 Task: Open Card Vulnerability Assessment in Board Employee Satisfaction to Workspace E-commerce Management and add a team member Softage.3@softage.net, a label Blue, a checklist Intellectual Property, an attachment from Trello, a color Blue and finally, add a card description 'Plan and execute company team-building conference with team-building challenges' and a comment 'We should approach this task with a sense of experimentation and a willingness to learn from our mistakes.'. Add a start date 'Jan 07, 1900' with a due date 'Jan 14, 1900'
Action: Mouse moved to (91, 270)
Screenshot: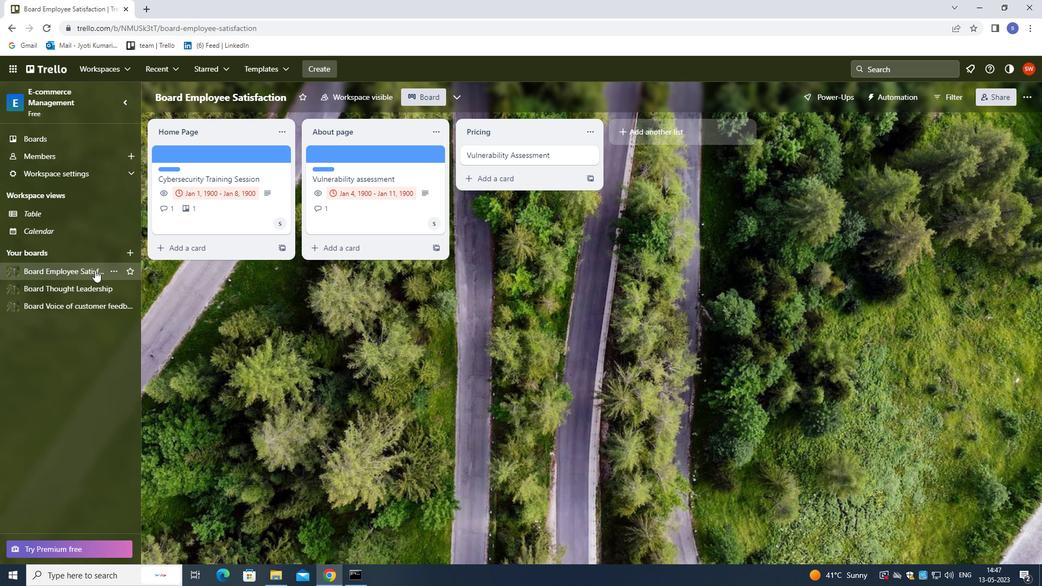 
Action: Mouse pressed left at (91, 270)
Screenshot: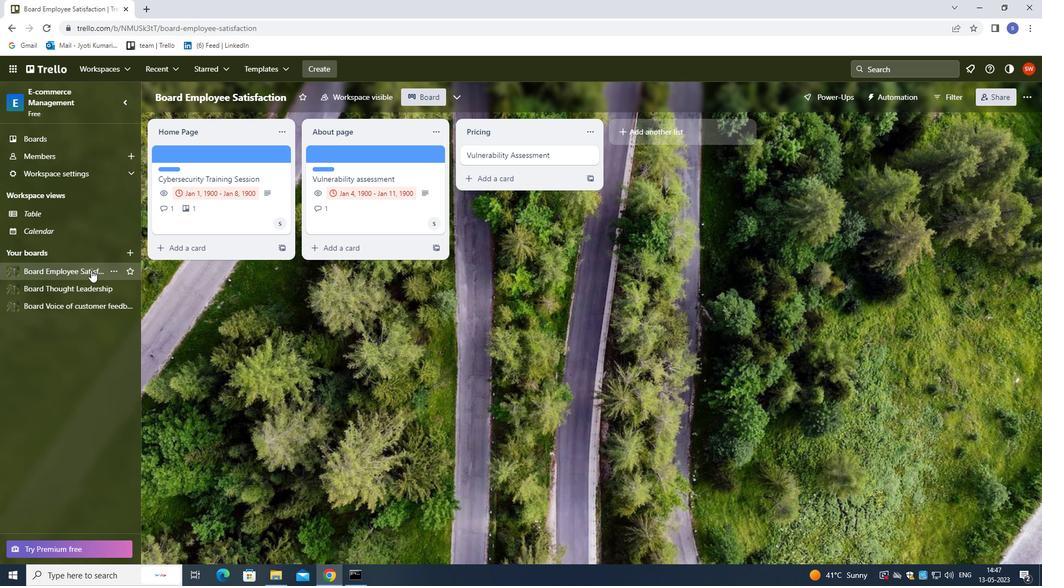 
Action: Mouse moved to (554, 157)
Screenshot: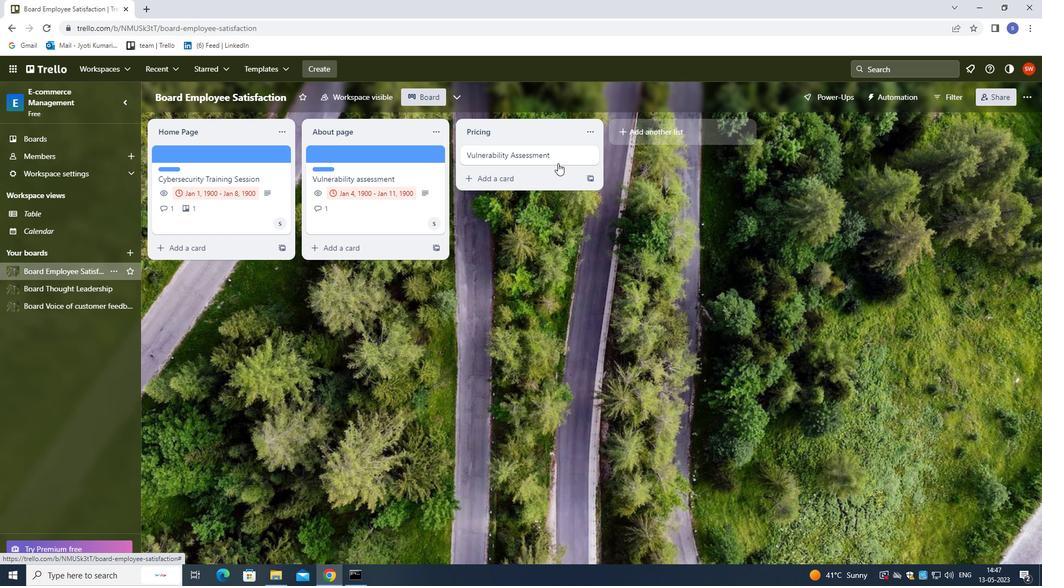 
Action: Mouse pressed left at (554, 157)
Screenshot: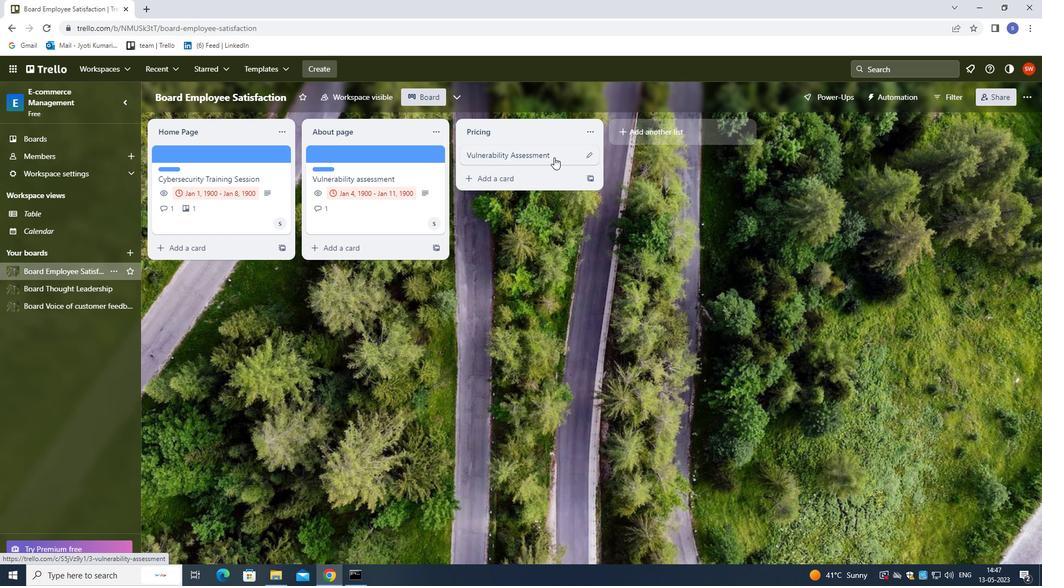 
Action: Mouse moved to (676, 191)
Screenshot: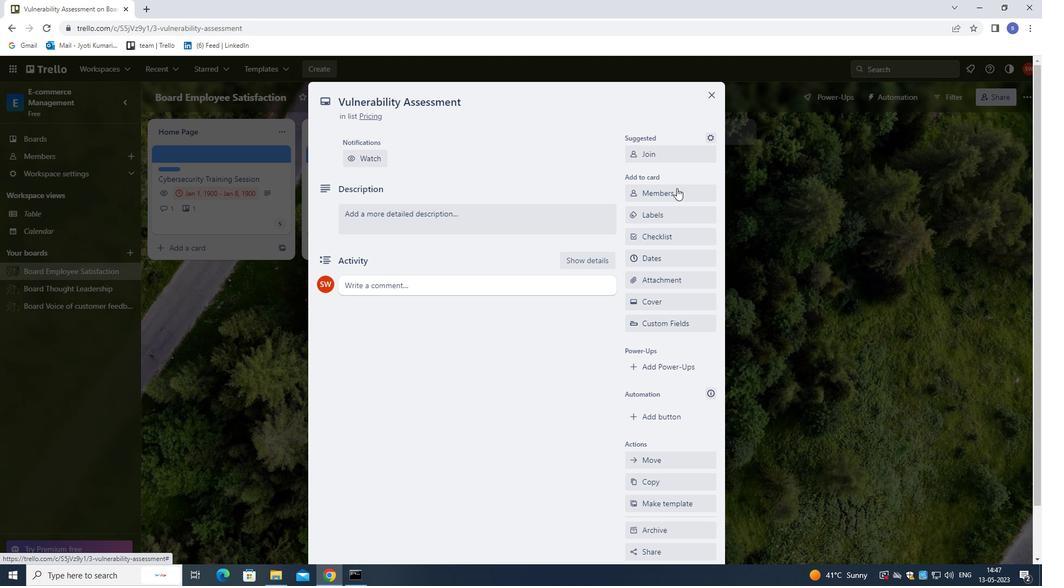
Action: Mouse pressed left at (676, 191)
Screenshot: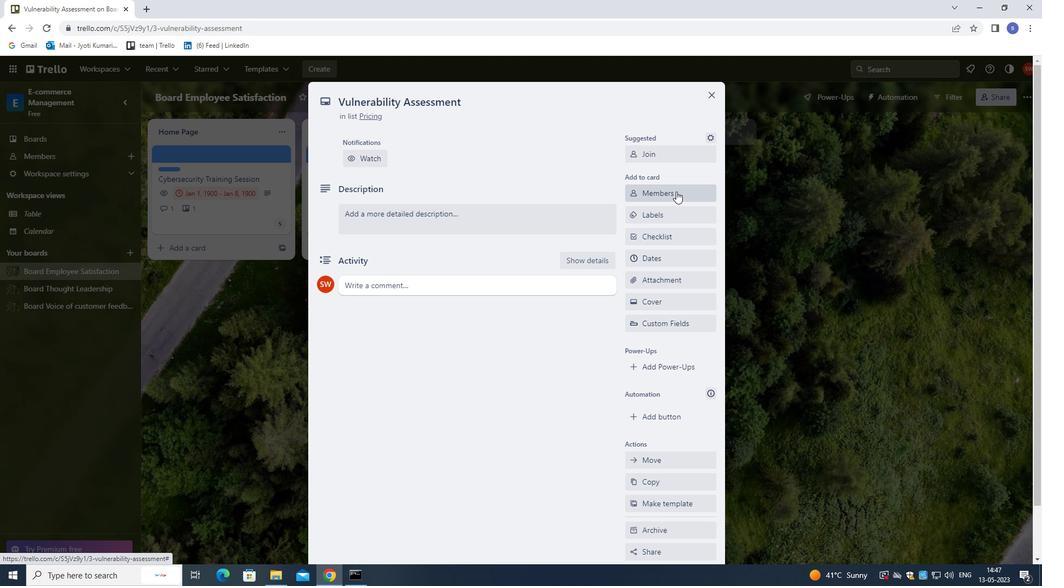 
Action: Mouse moved to (752, 198)
Screenshot: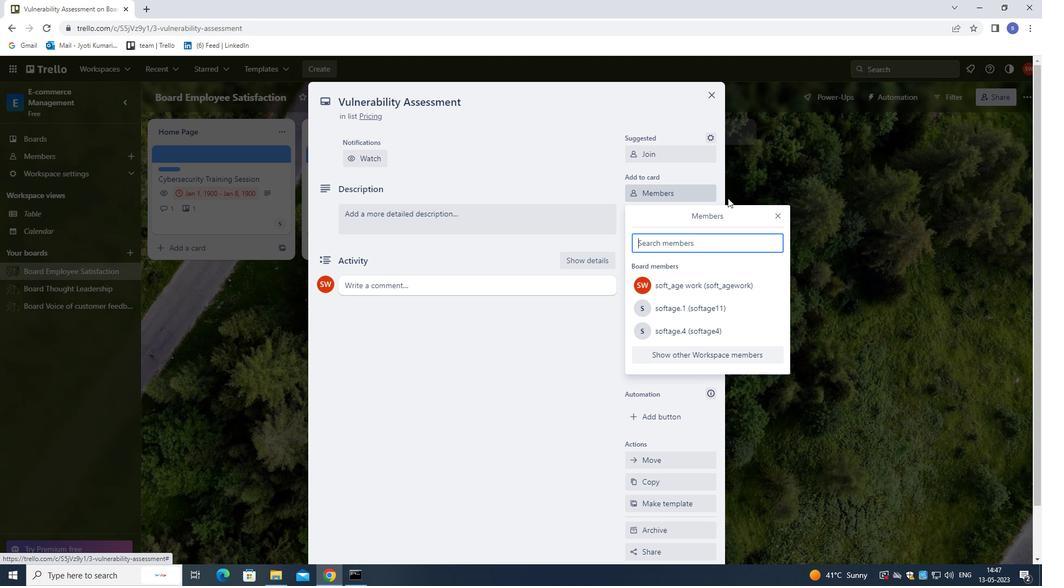 
Action: Key pressed softage.3<Key.shift>@SOFTGA<Key.backspace><Key.backspace>AGE.NET
Screenshot: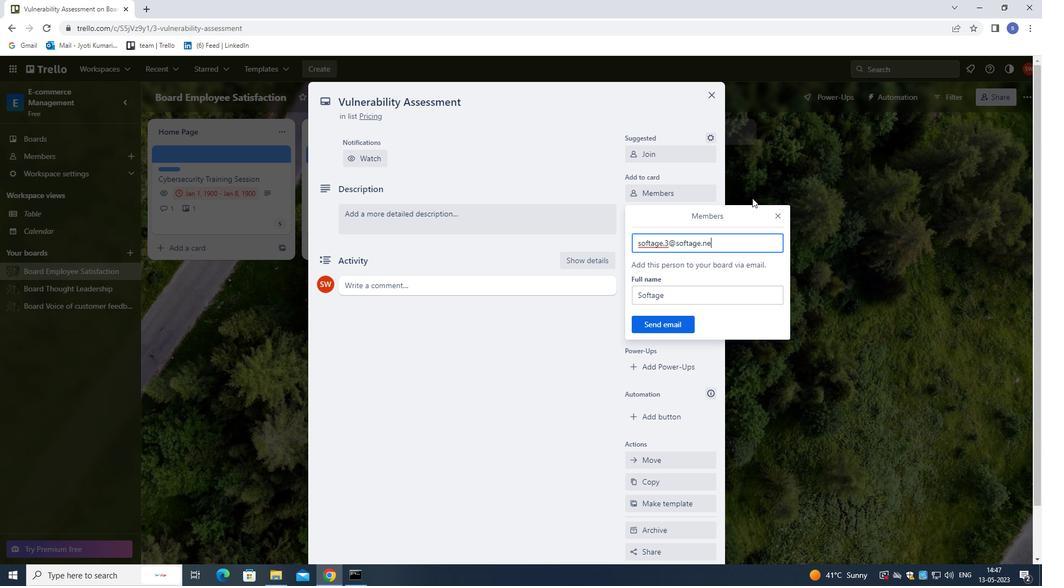 
Action: Mouse moved to (656, 331)
Screenshot: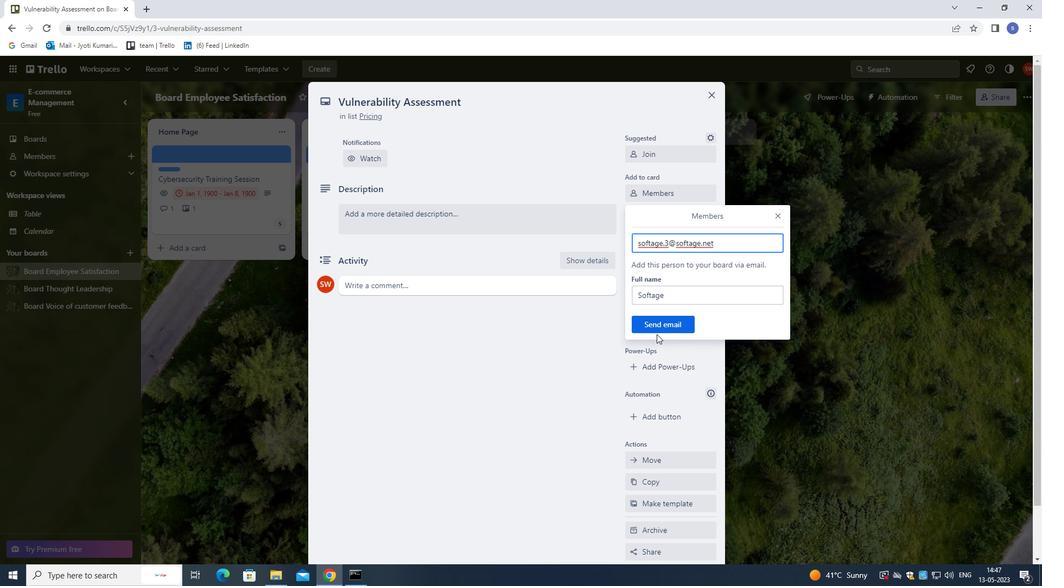 
Action: Mouse pressed left at (656, 331)
Screenshot: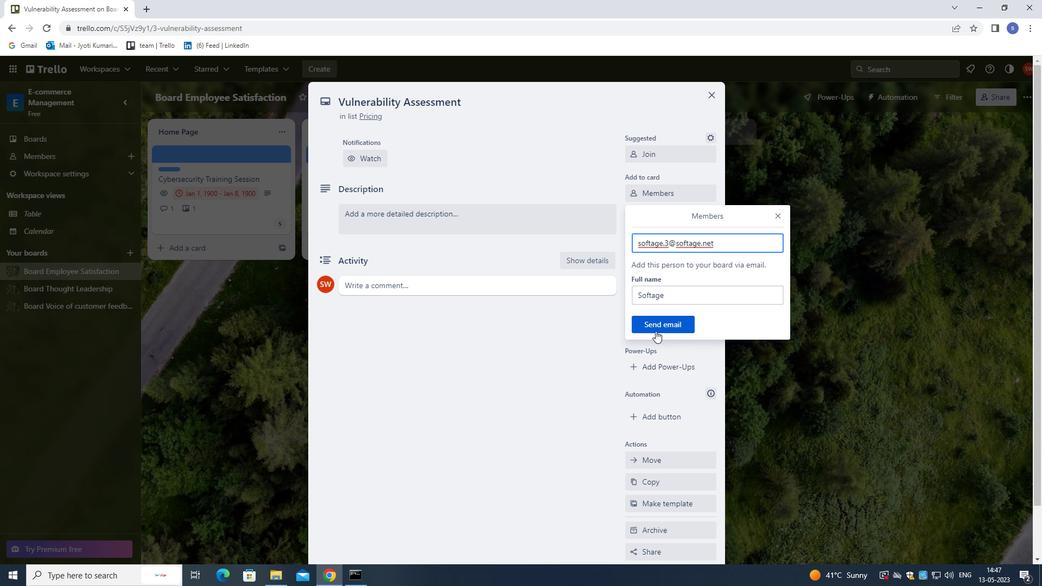 
Action: Mouse moved to (663, 219)
Screenshot: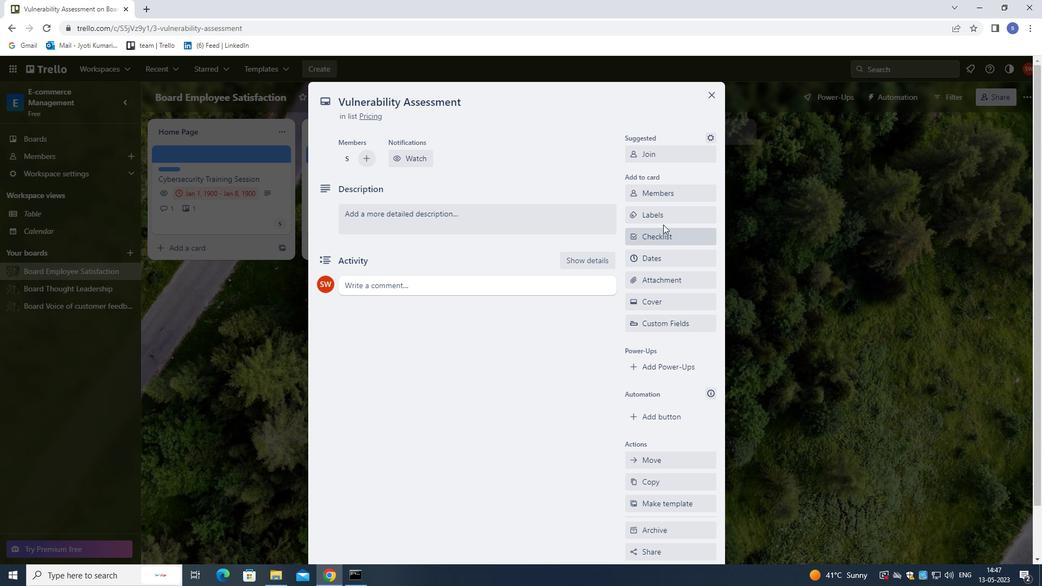 
Action: Mouse pressed left at (663, 219)
Screenshot: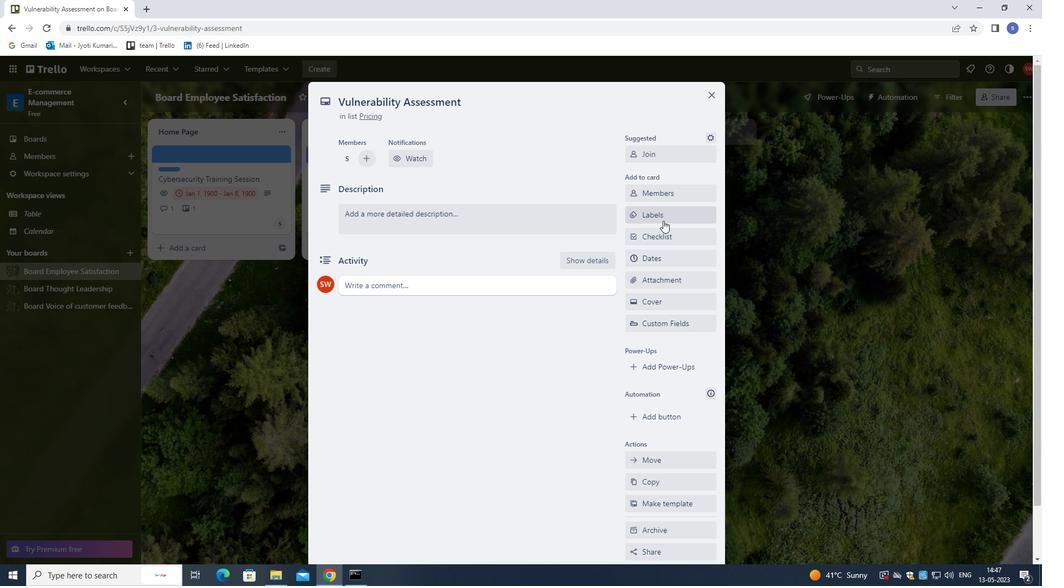 
Action: Mouse moved to (661, 217)
Screenshot: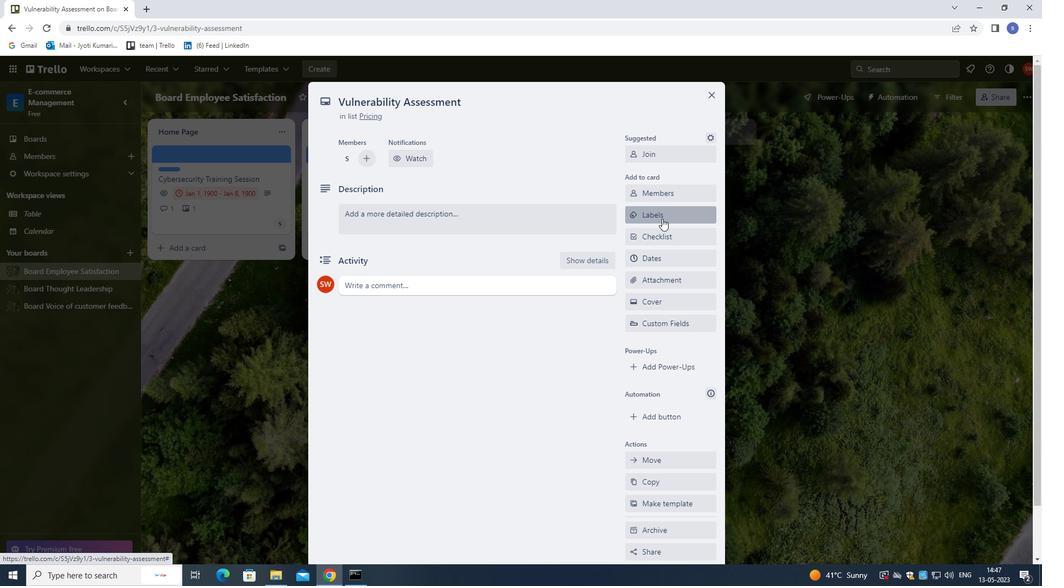 
Action: Key pressed B
Screenshot: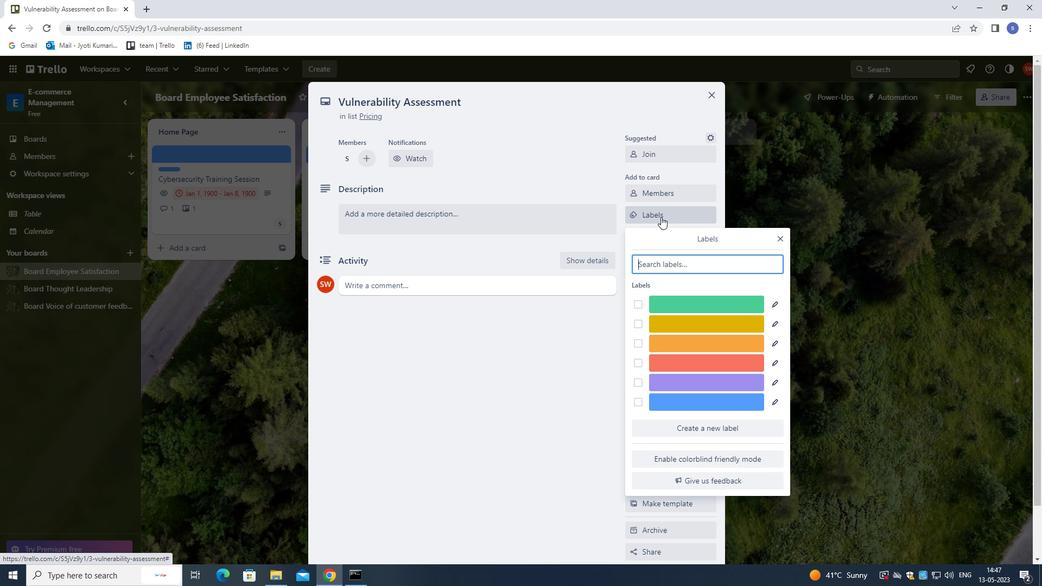 
Action: Mouse moved to (695, 304)
Screenshot: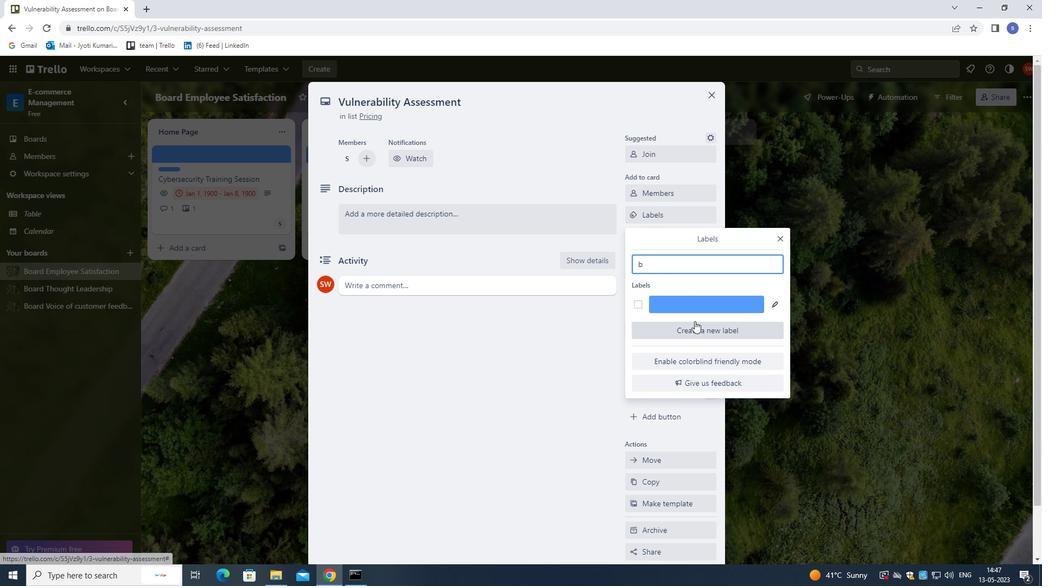 
Action: Mouse pressed left at (695, 304)
Screenshot: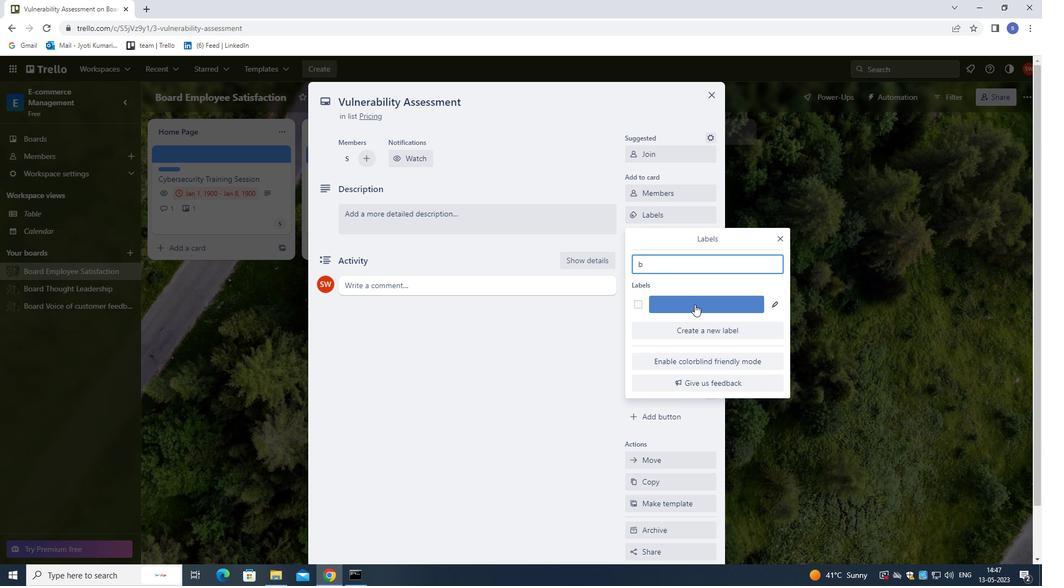 
Action: Mouse moved to (783, 235)
Screenshot: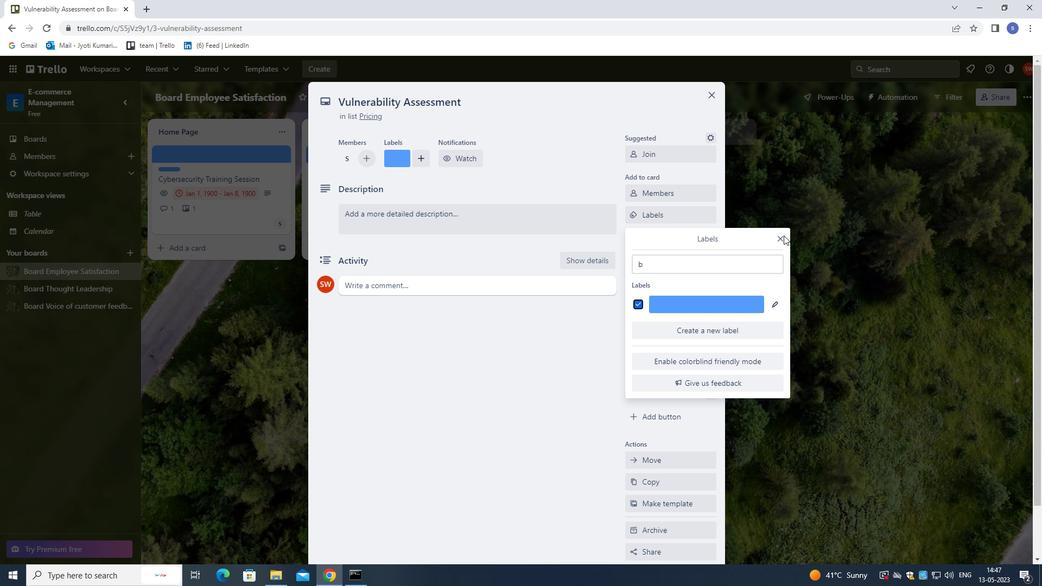 
Action: Mouse pressed left at (783, 235)
Screenshot: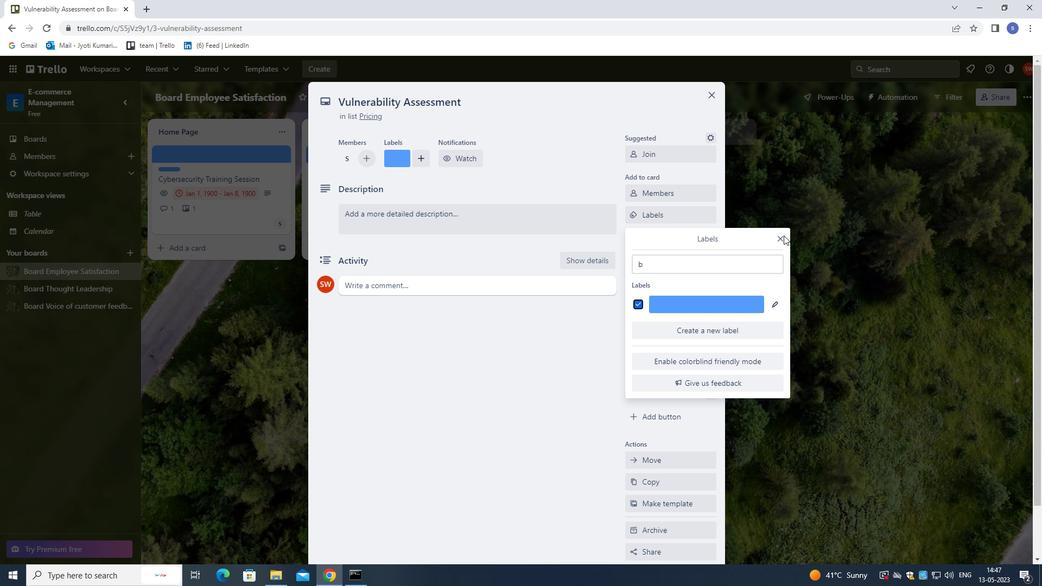 
Action: Mouse moved to (687, 236)
Screenshot: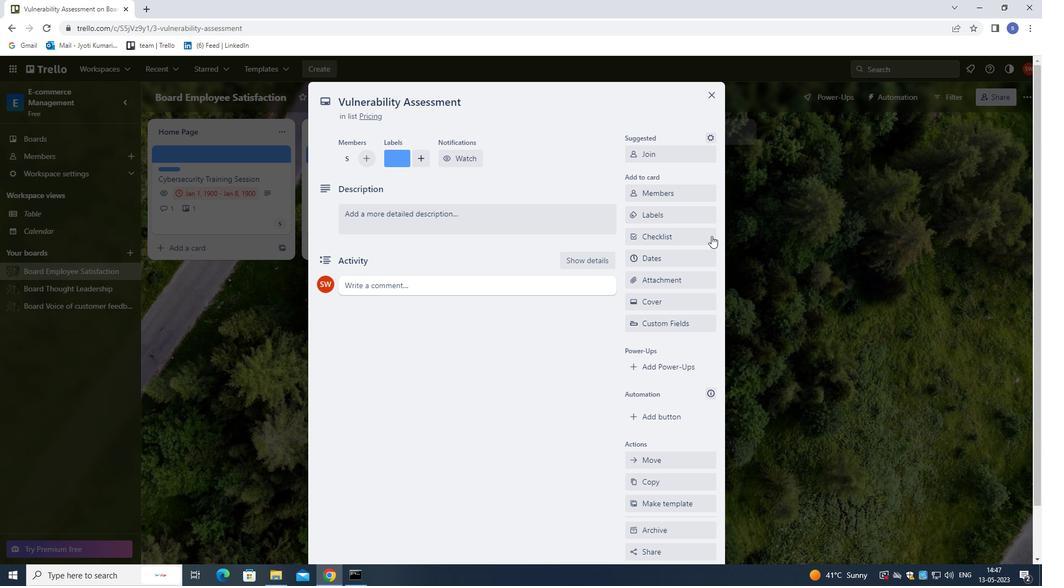 
Action: Mouse pressed left at (687, 236)
Screenshot: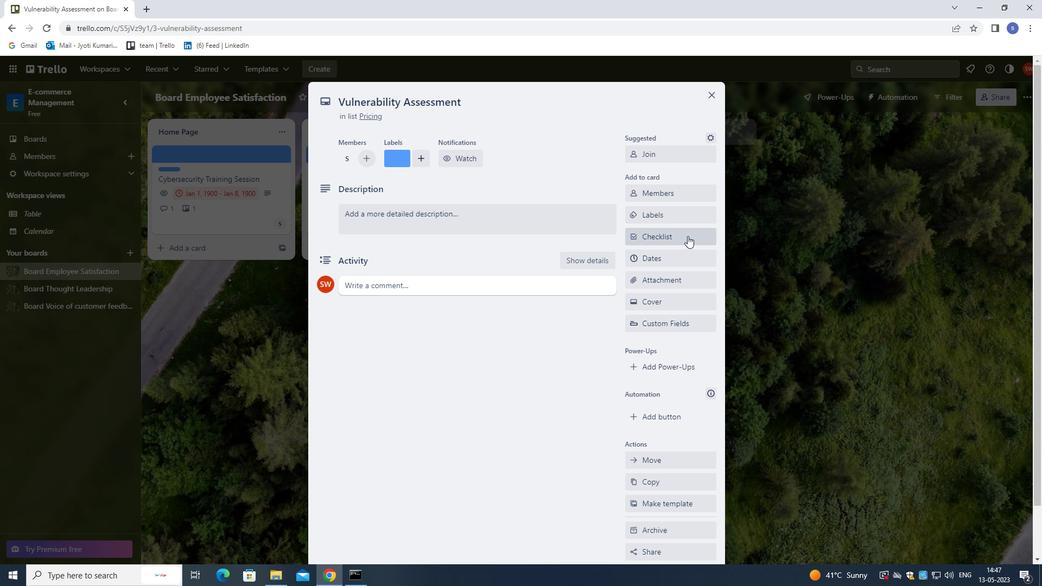 
Action: Mouse moved to (708, 275)
Screenshot: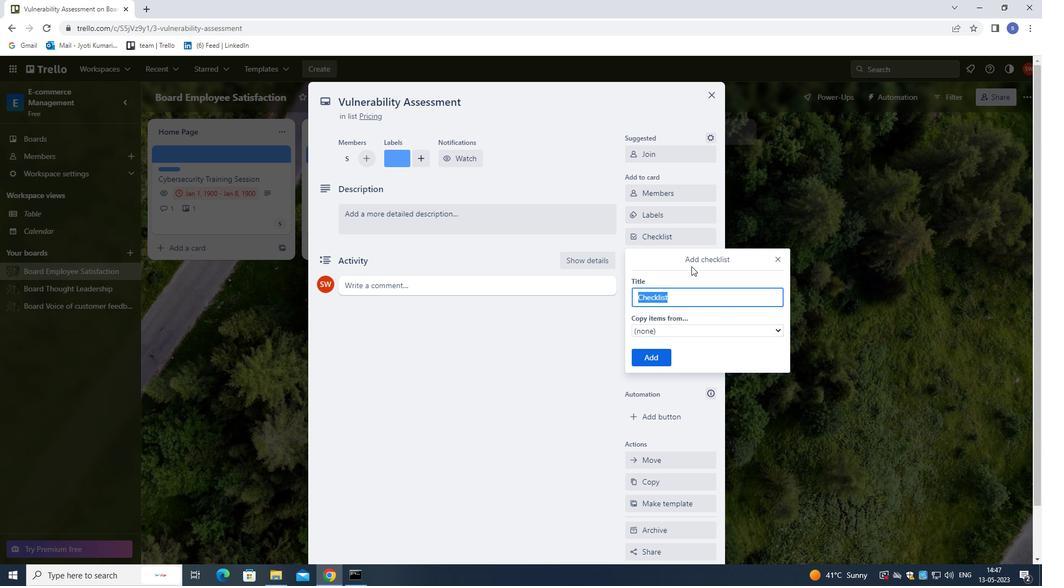 
Action: Key pressed <Key.shift>INTELLECTUAL<Key.space><Key.shift>PROPERTY
Screenshot: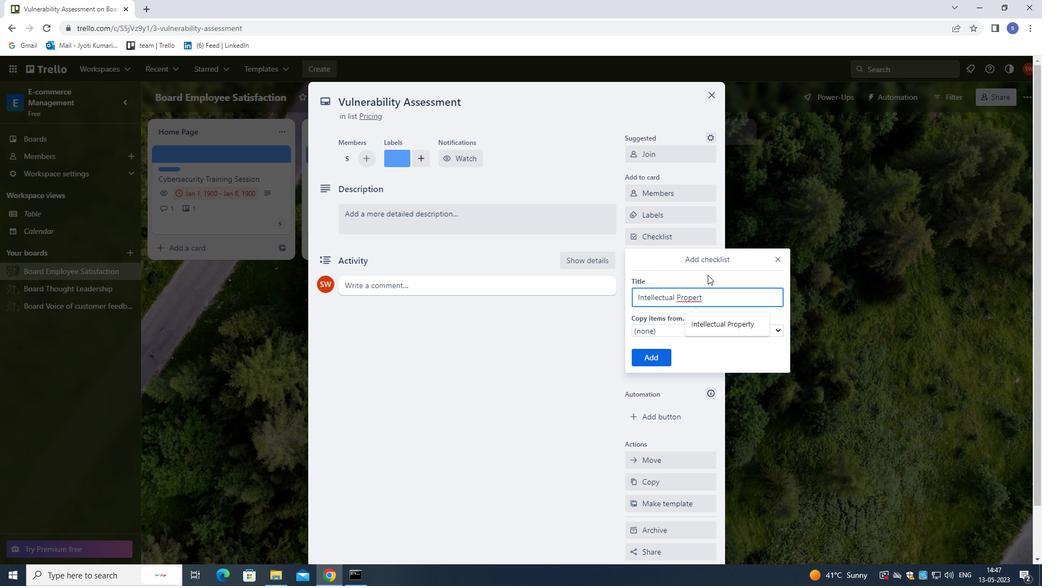 
Action: Mouse moved to (652, 354)
Screenshot: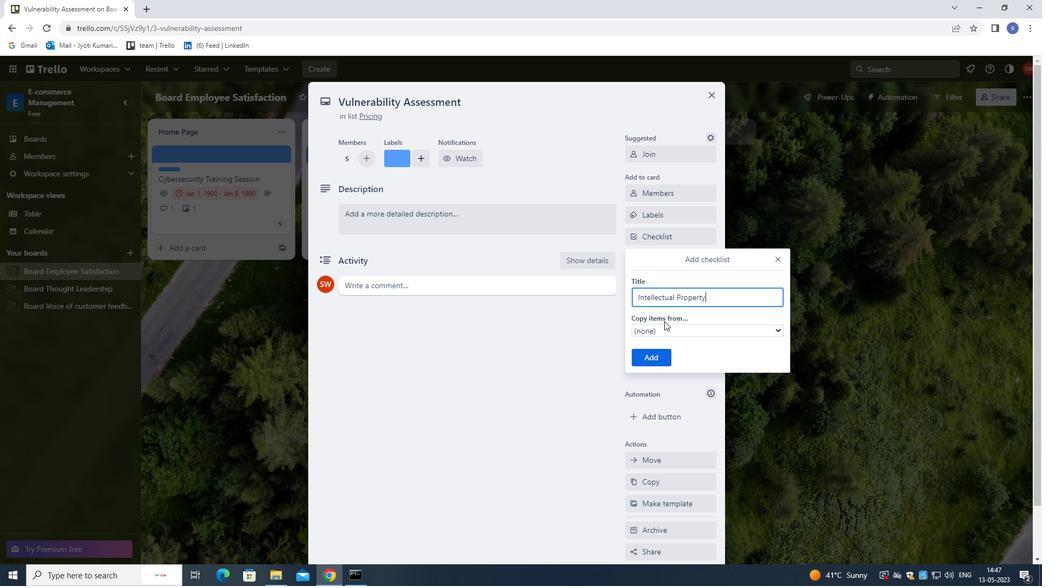 
Action: Mouse pressed left at (652, 354)
Screenshot: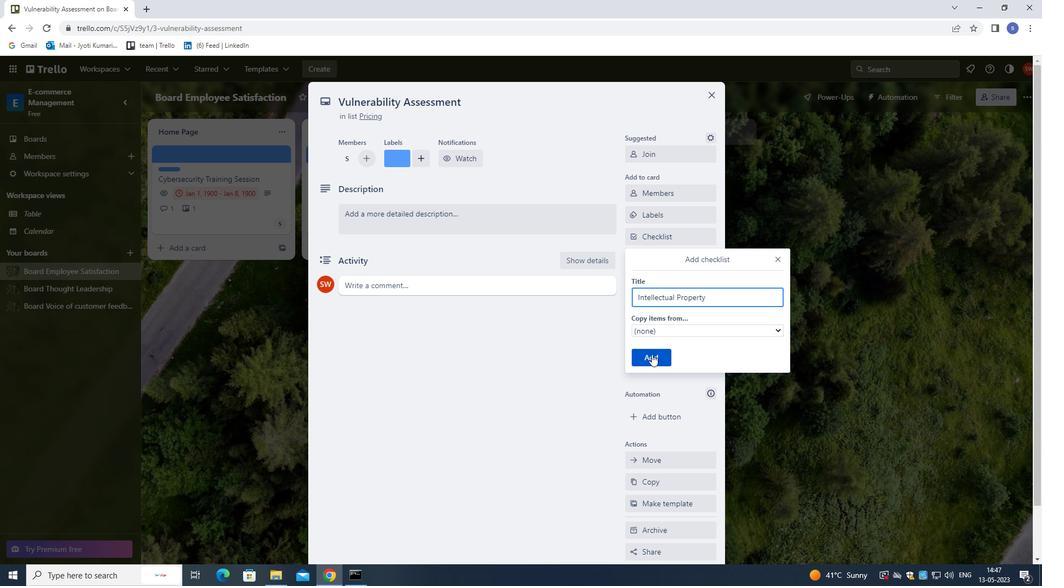 
Action: Mouse moved to (674, 257)
Screenshot: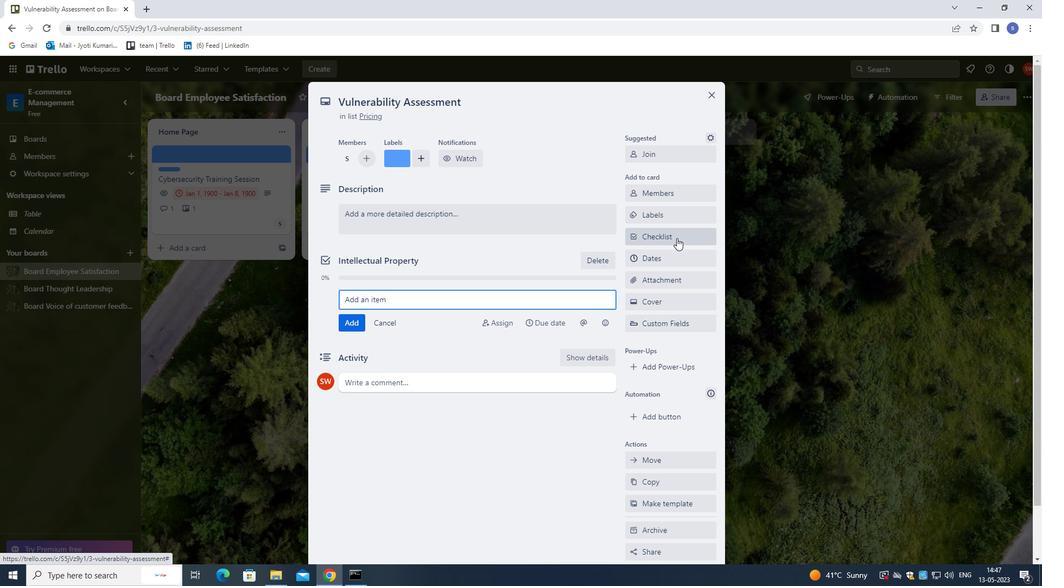 
Action: Mouse pressed left at (674, 257)
Screenshot: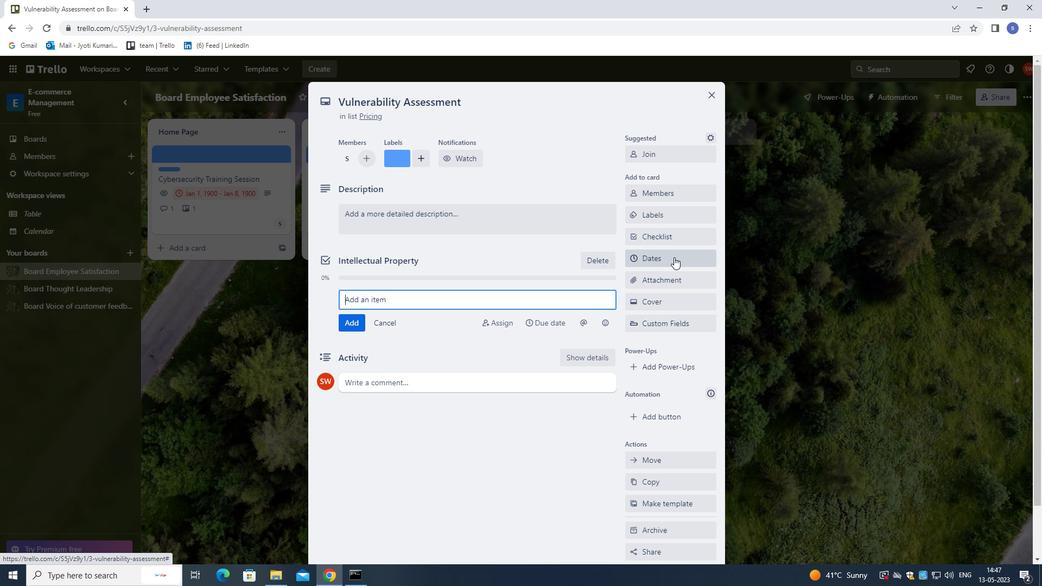 
Action: Mouse moved to (640, 291)
Screenshot: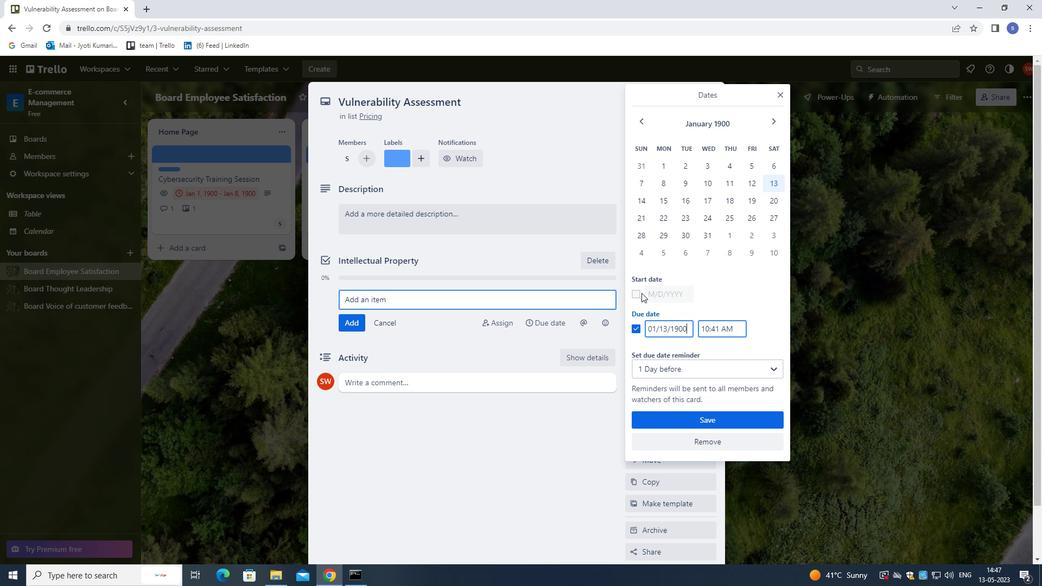 
Action: Mouse pressed left at (640, 291)
Screenshot: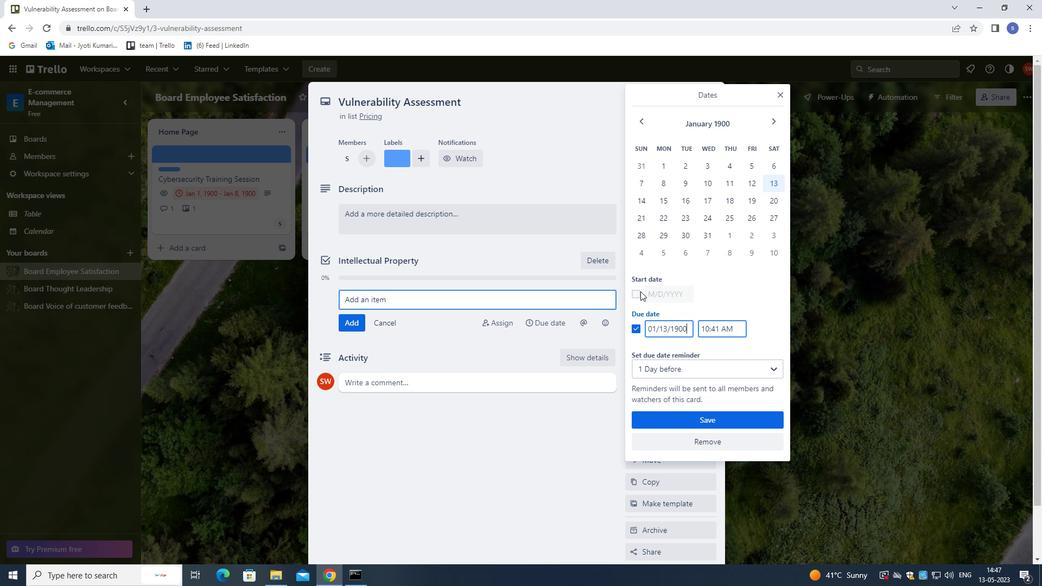 
Action: Mouse moved to (658, 292)
Screenshot: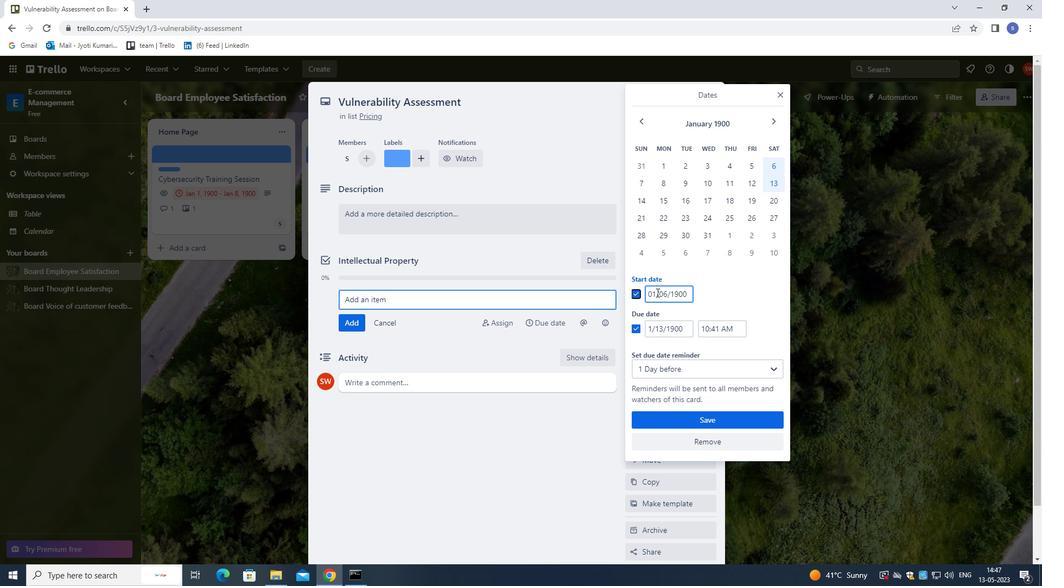 
Action: Mouse pressed left at (658, 292)
Screenshot: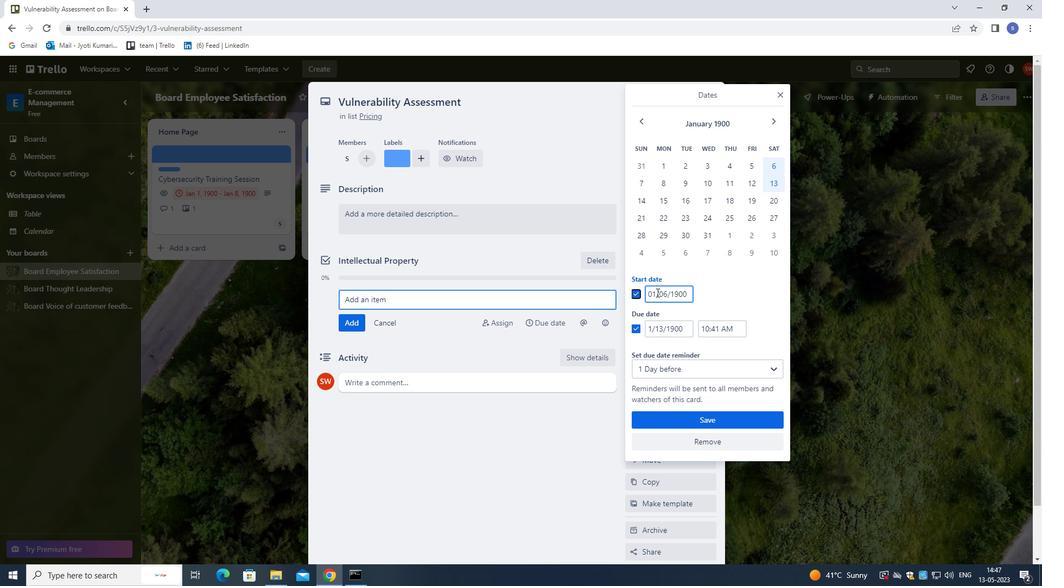 
Action: Mouse moved to (666, 317)
Screenshot: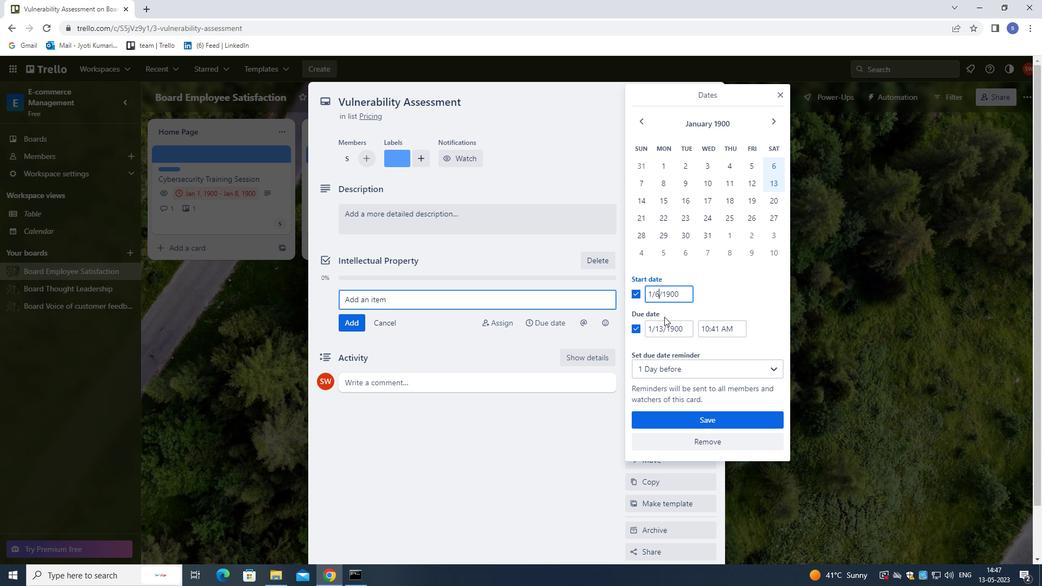 
Action: Key pressed <Key.backspace>
Screenshot: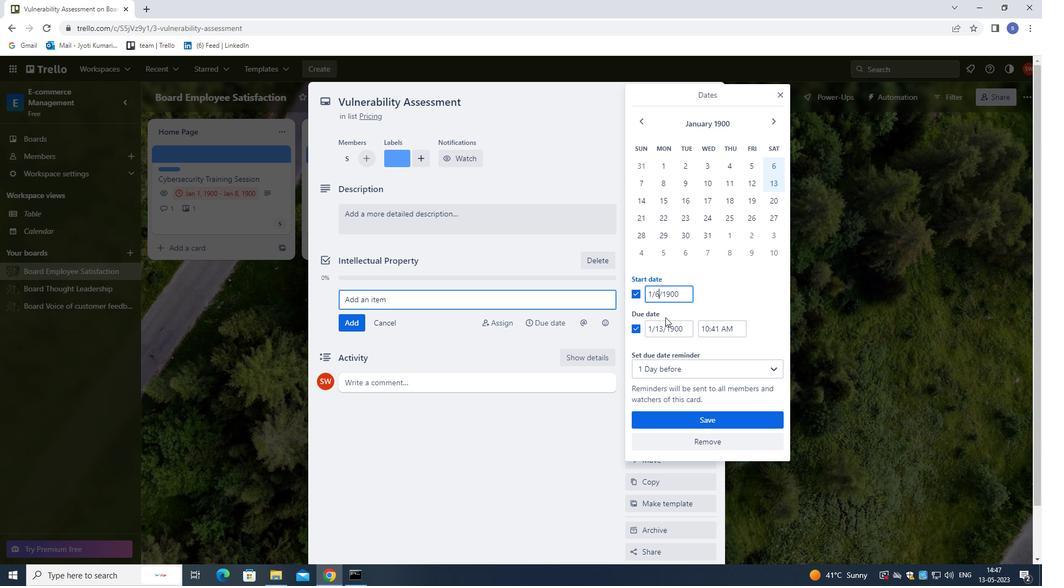 
Action: Mouse moved to (668, 319)
Screenshot: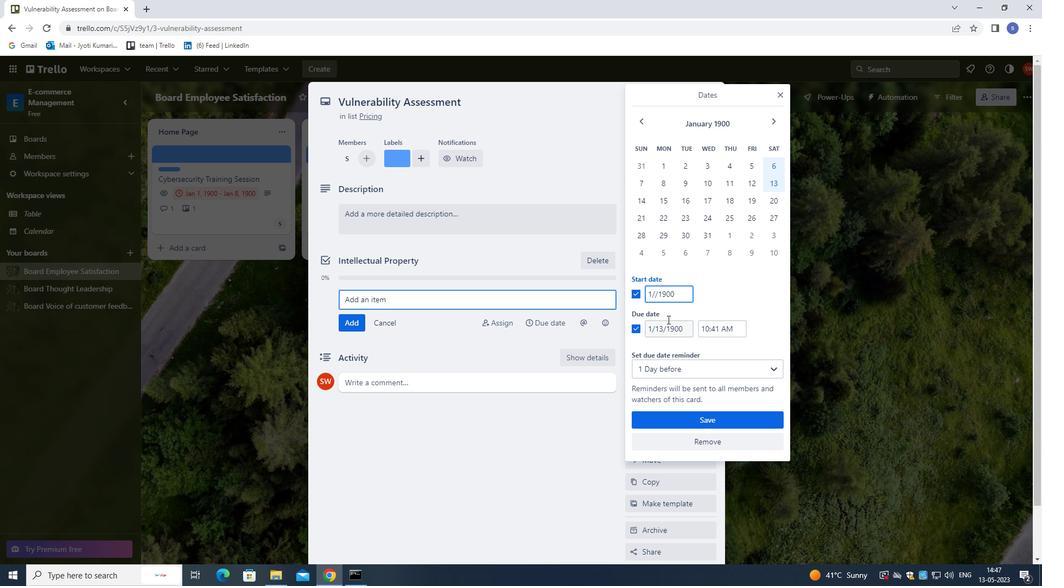 
Action: Key pressed 7
Screenshot: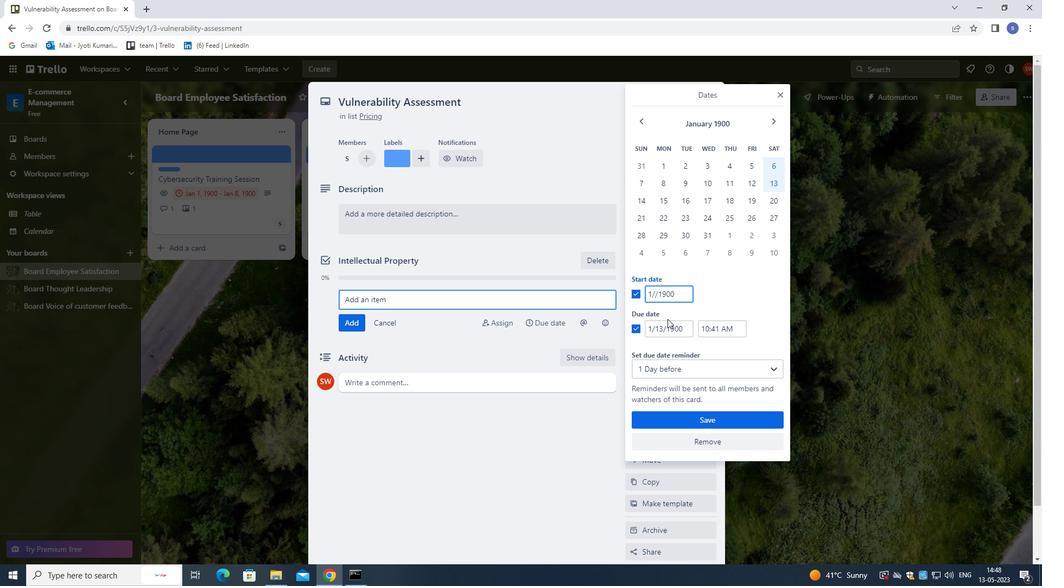 
Action: Mouse moved to (661, 326)
Screenshot: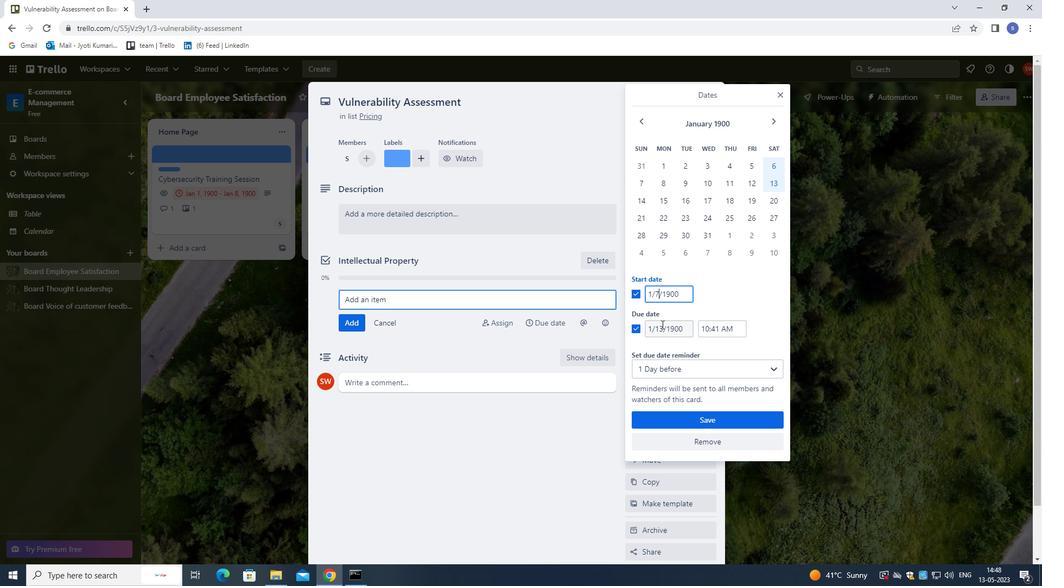 
Action: Mouse pressed left at (661, 326)
Screenshot: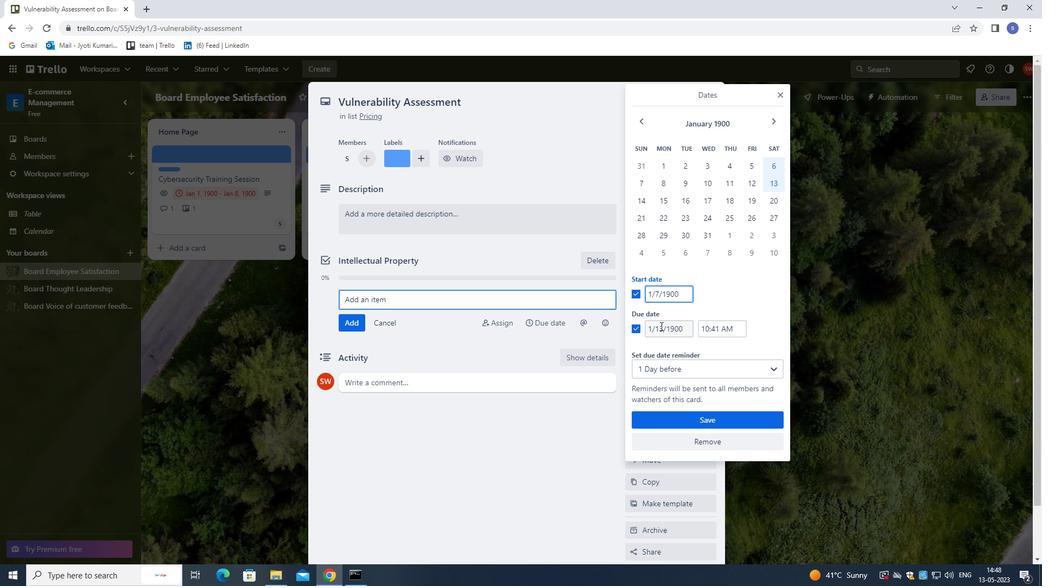 
Action: Mouse moved to (673, 352)
Screenshot: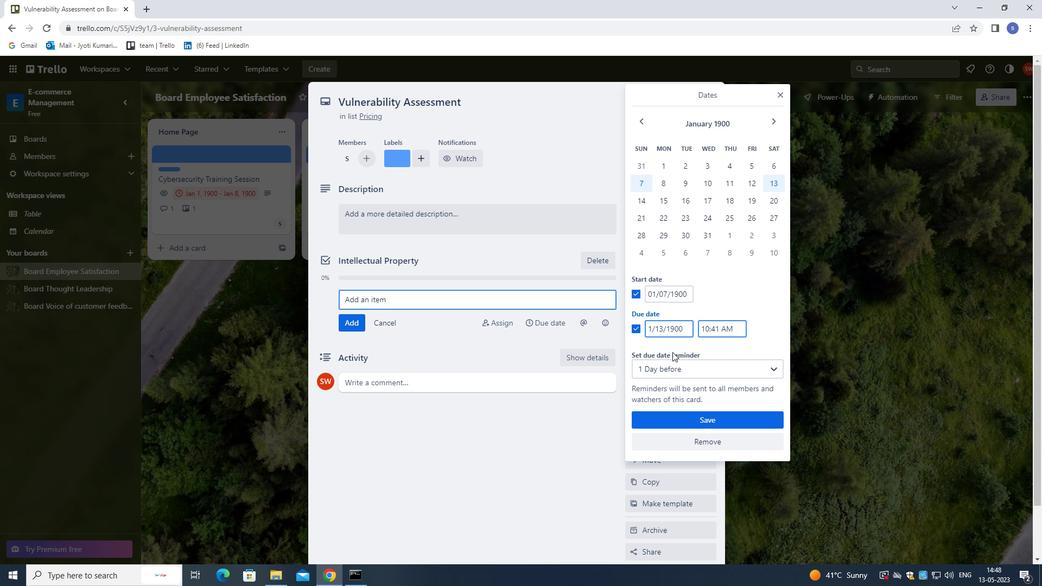 
Action: Key pressed <Key.right><Key.backspace>
Screenshot: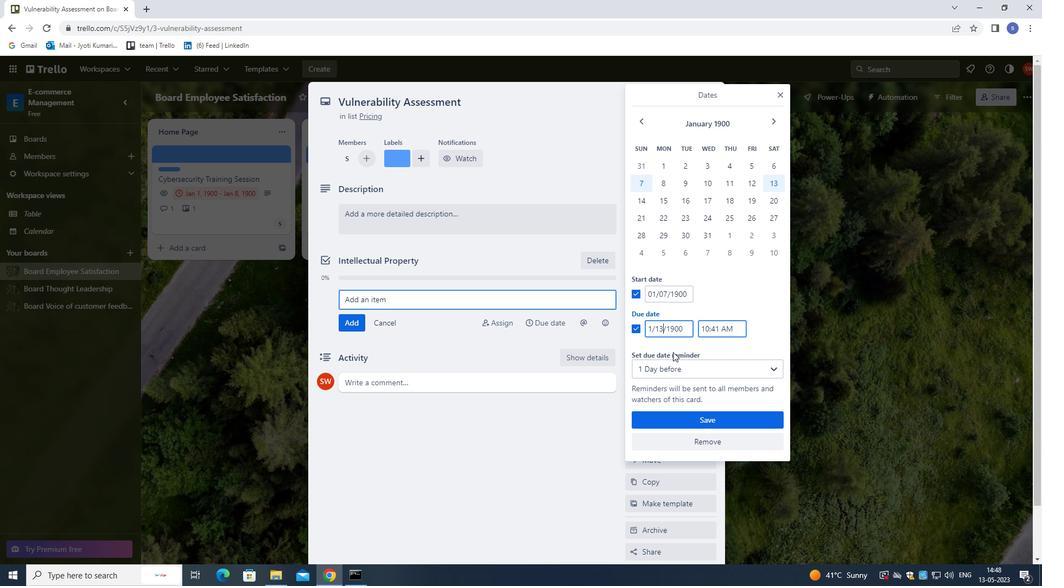 
Action: Mouse moved to (675, 351)
Screenshot: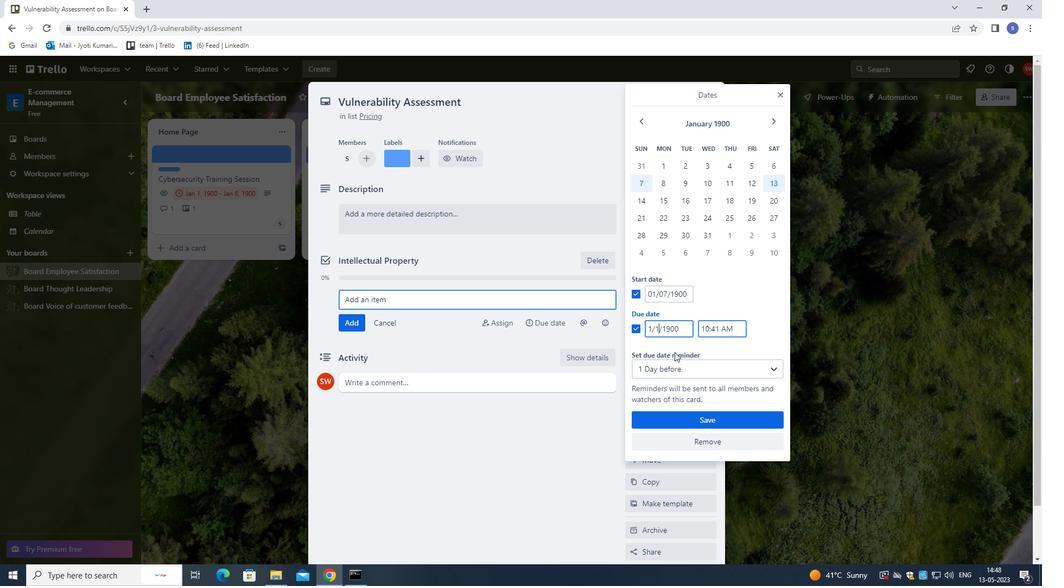
Action: Key pressed 4
Screenshot: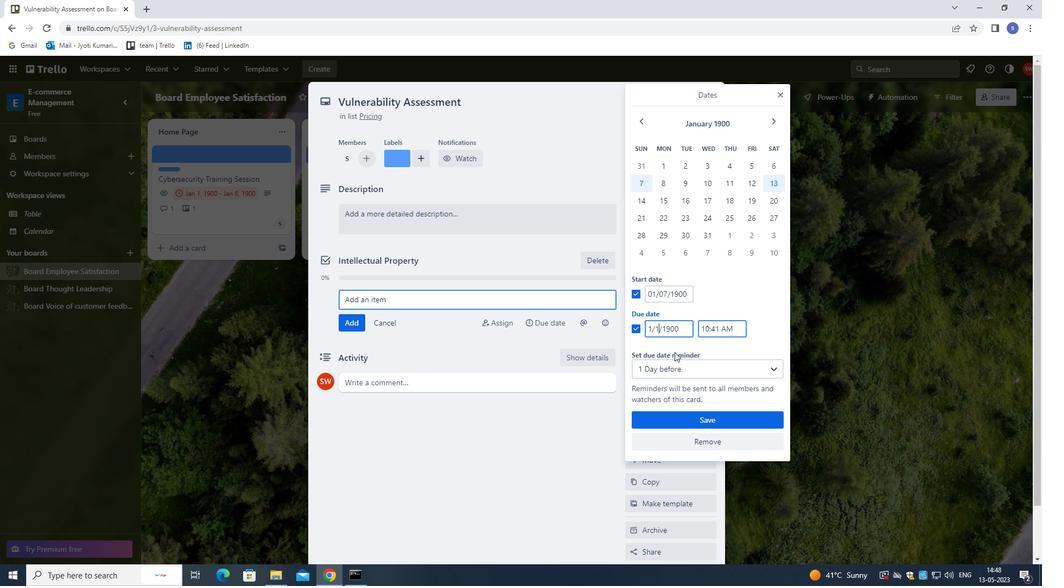 
Action: Mouse moved to (681, 417)
Screenshot: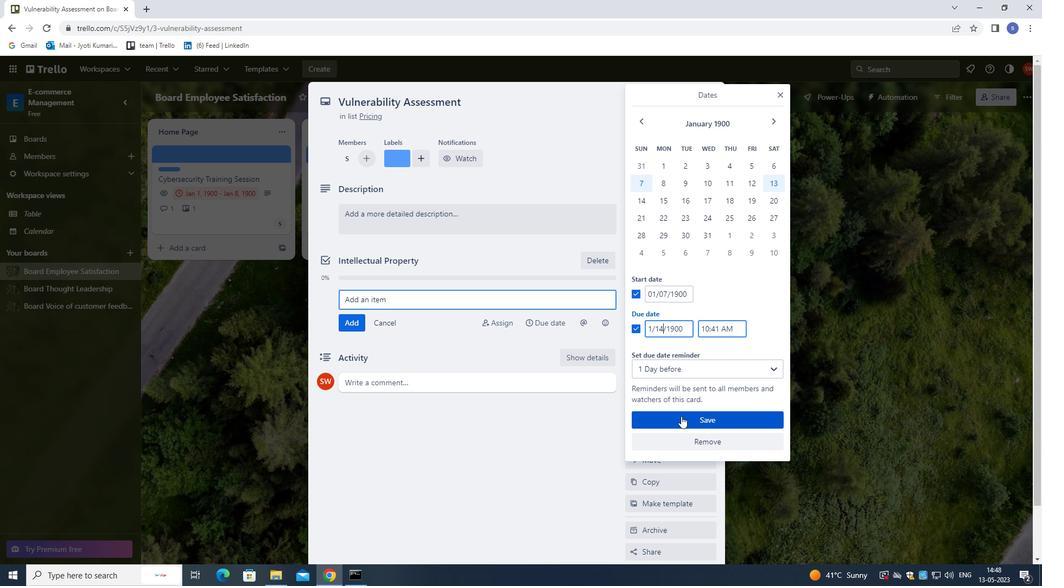 
Action: Mouse pressed left at (681, 417)
Screenshot: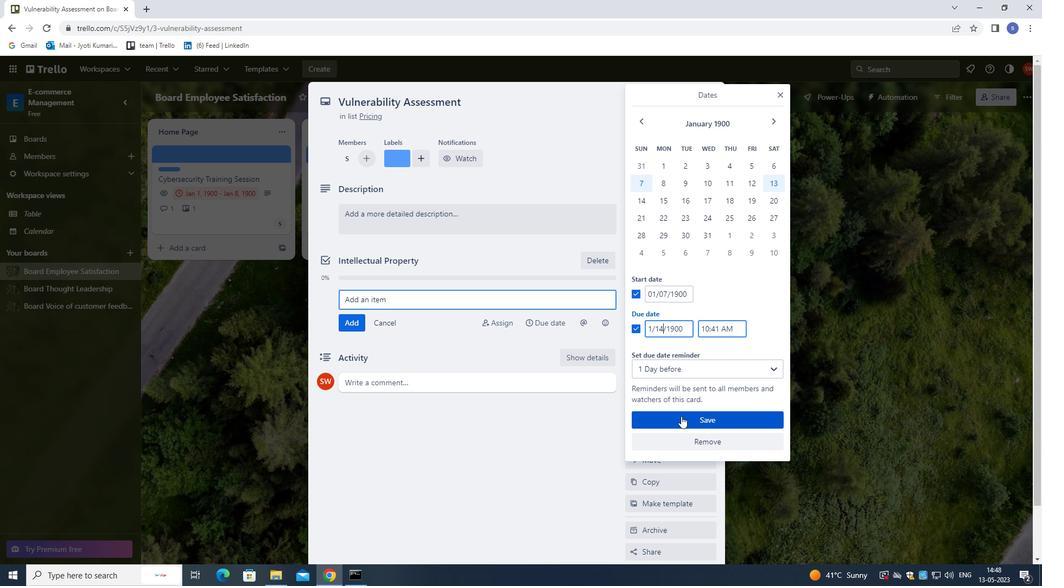 
Action: Mouse moved to (658, 278)
Screenshot: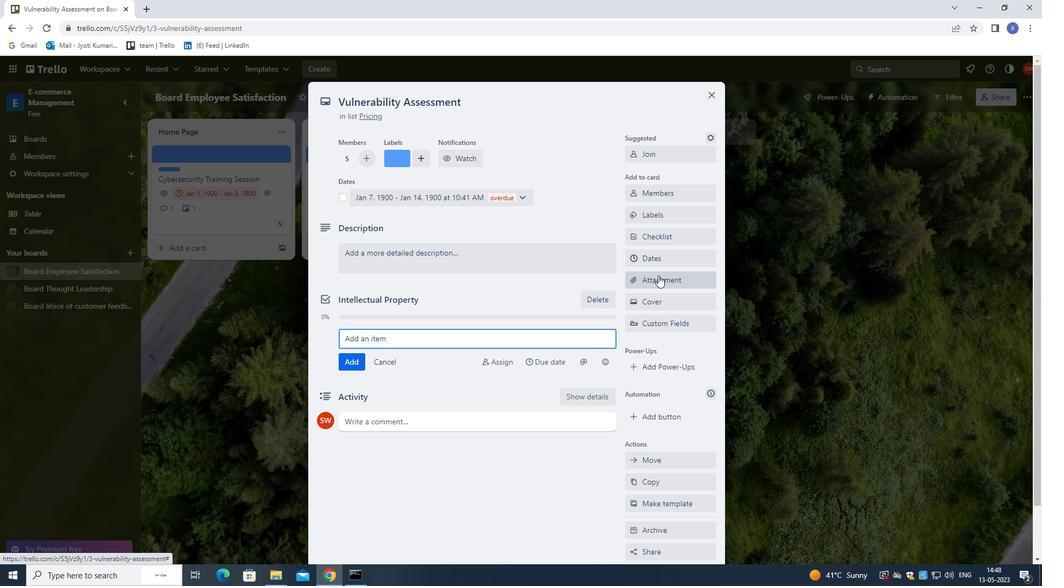 
Action: Mouse pressed left at (658, 278)
Screenshot: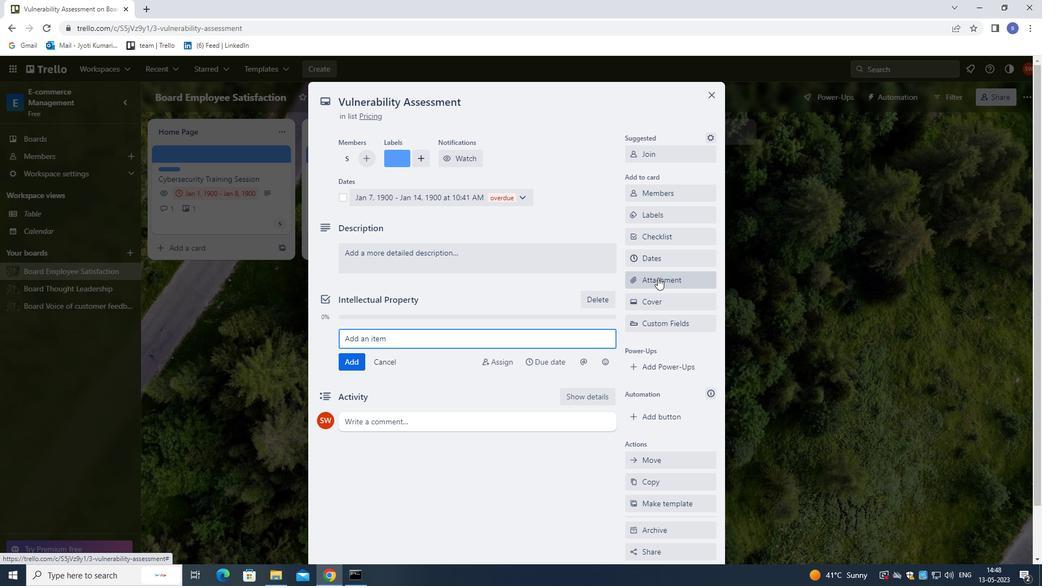 
Action: Mouse moved to (663, 347)
Screenshot: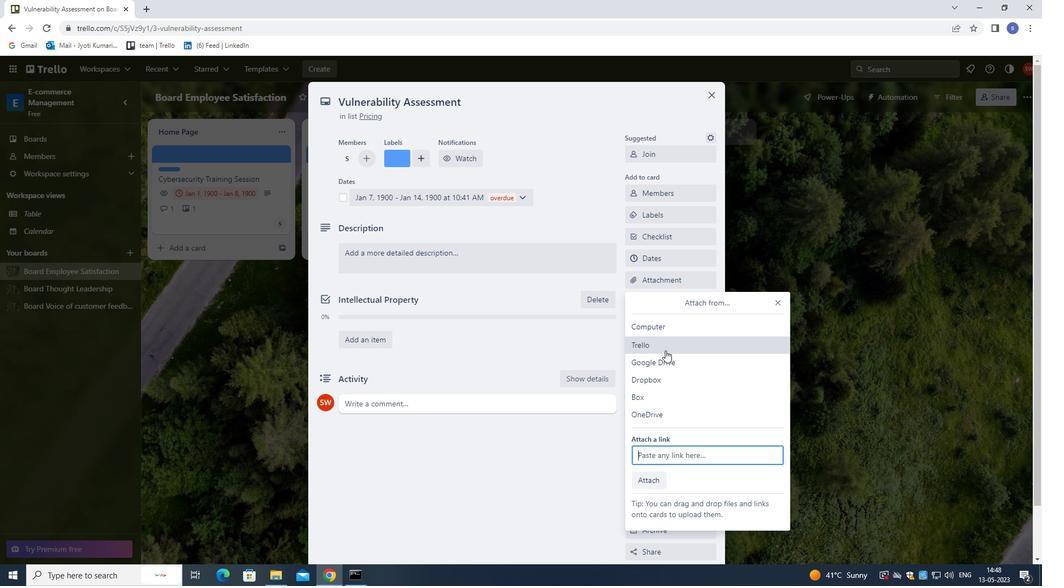 
Action: Mouse pressed left at (663, 347)
Screenshot: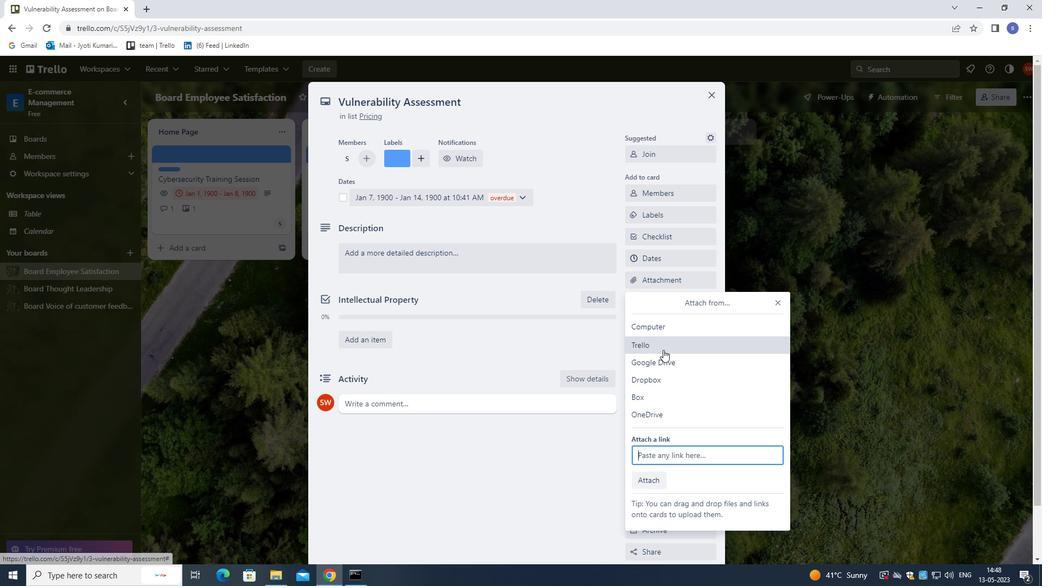
Action: Mouse moved to (658, 290)
Screenshot: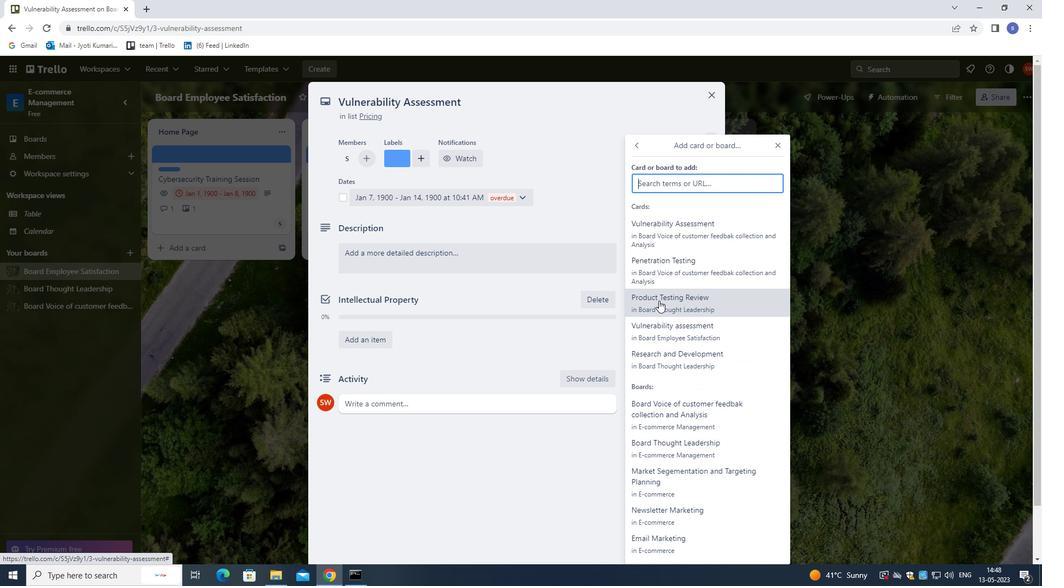 
Action: Mouse pressed left at (658, 290)
Screenshot: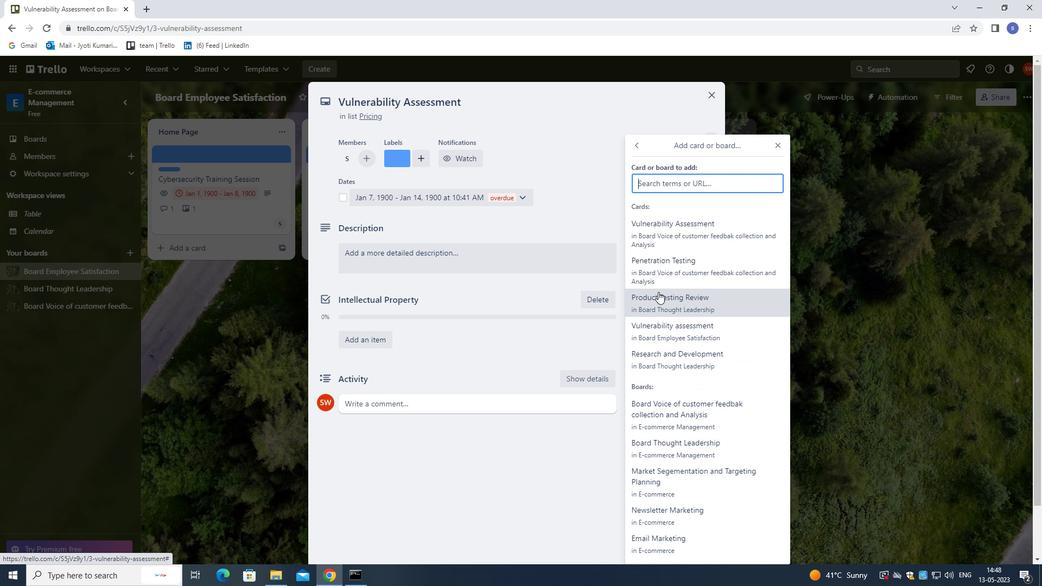 
Action: Mouse moved to (657, 301)
Screenshot: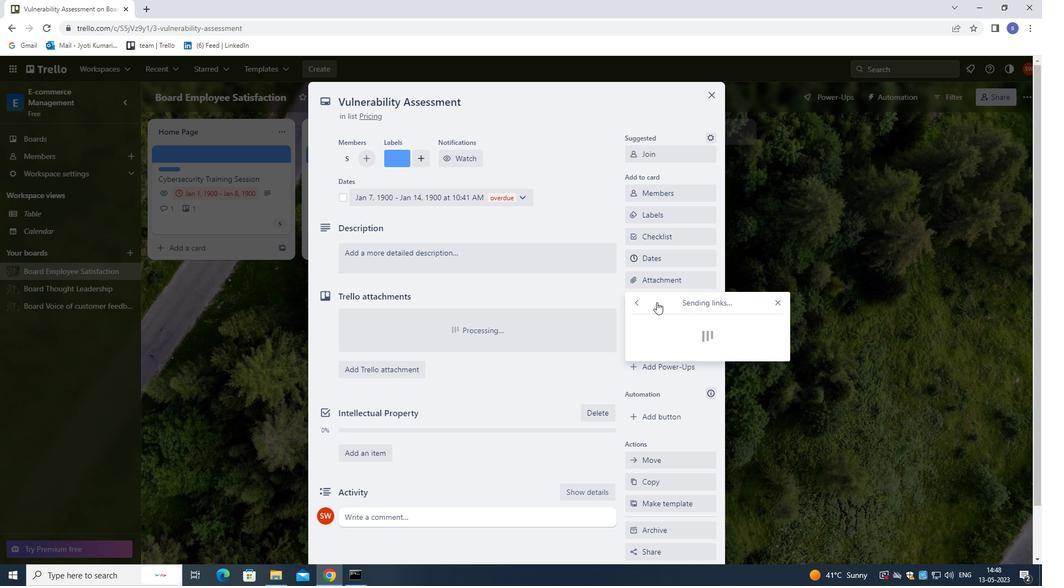 
Action: Mouse pressed left at (657, 301)
Screenshot: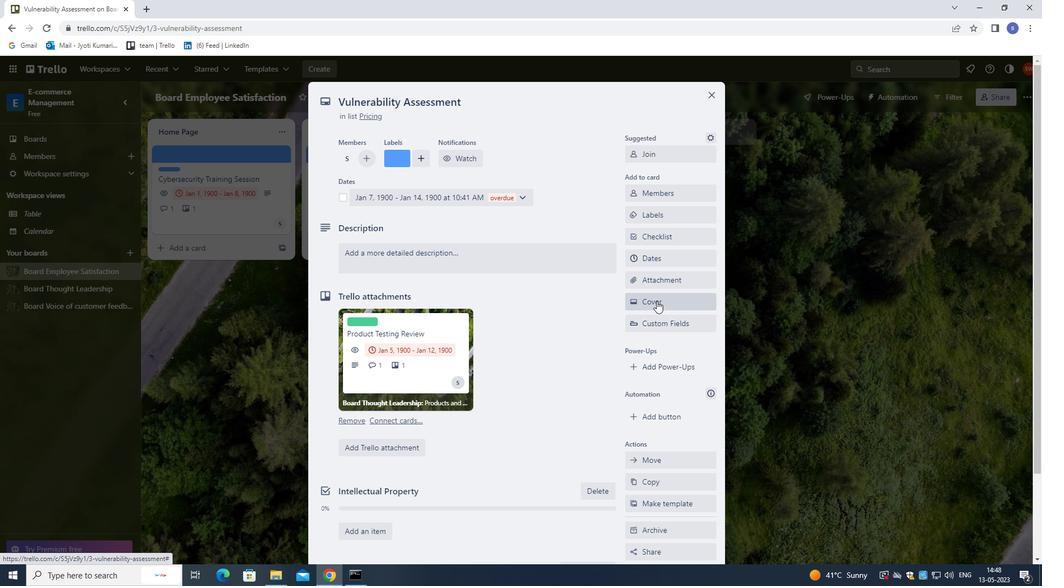 
Action: Mouse moved to (640, 367)
Screenshot: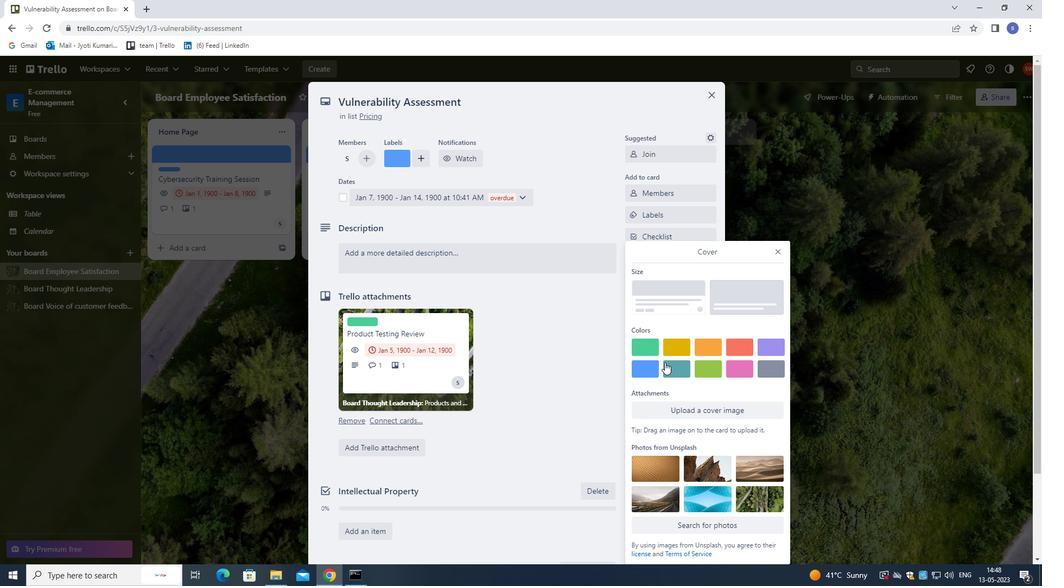 
Action: Mouse pressed left at (640, 367)
Screenshot: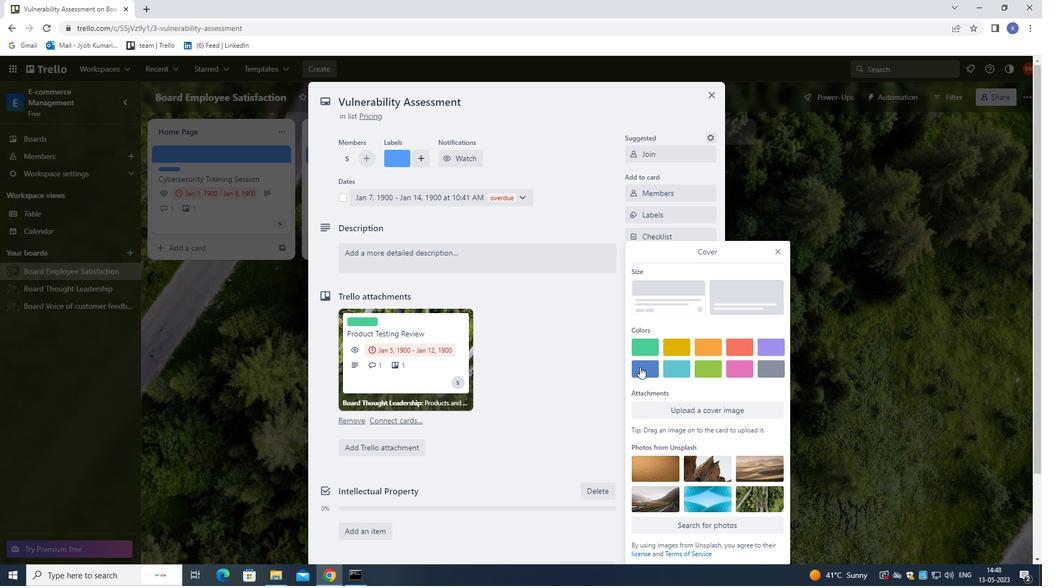 
Action: Mouse moved to (777, 231)
Screenshot: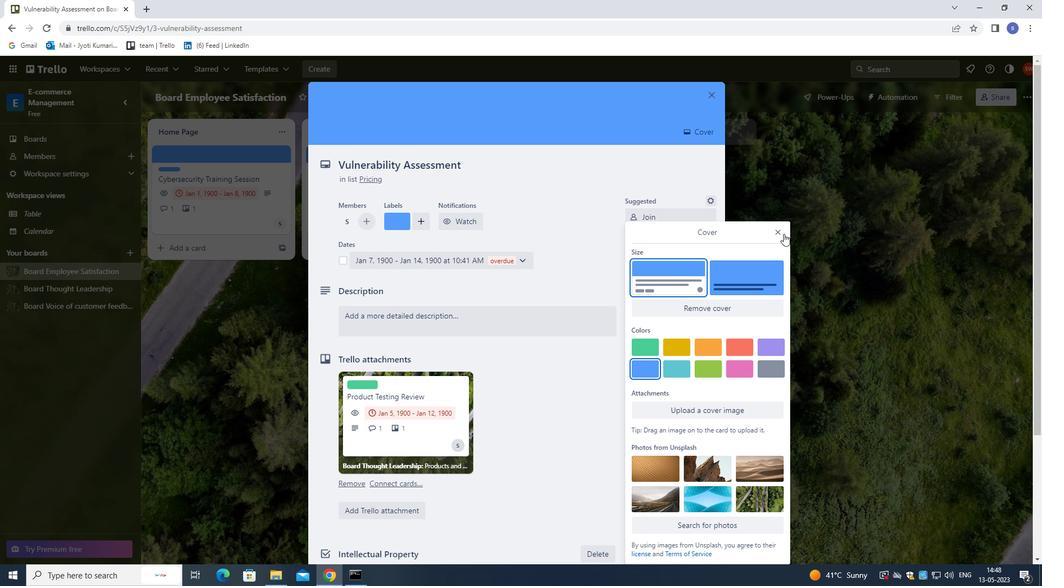 
Action: Mouse pressed left at (777, 231)
Screenshot: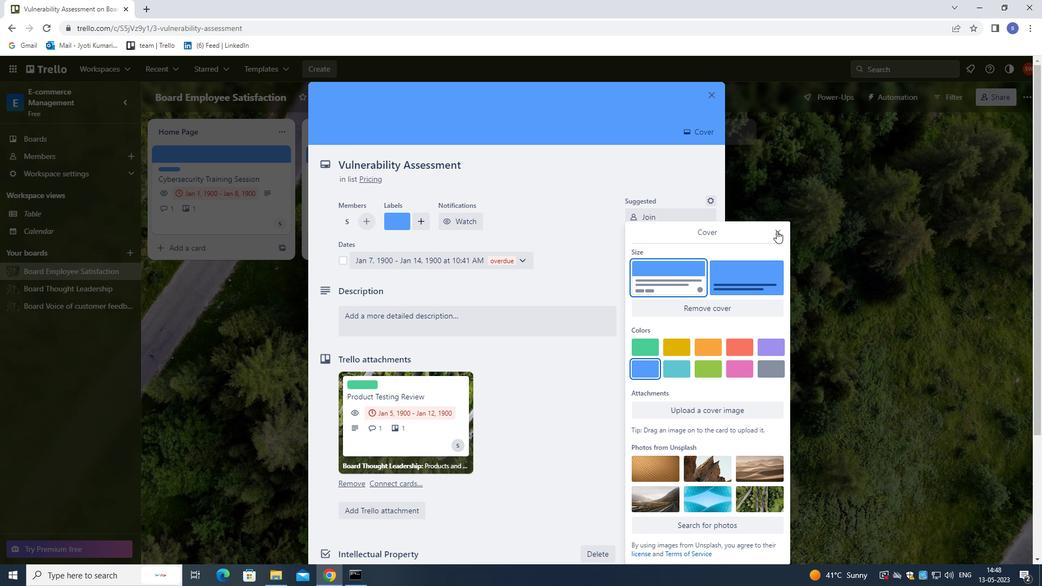 
Action: Mouse moved to (562, 319)
Screenshot: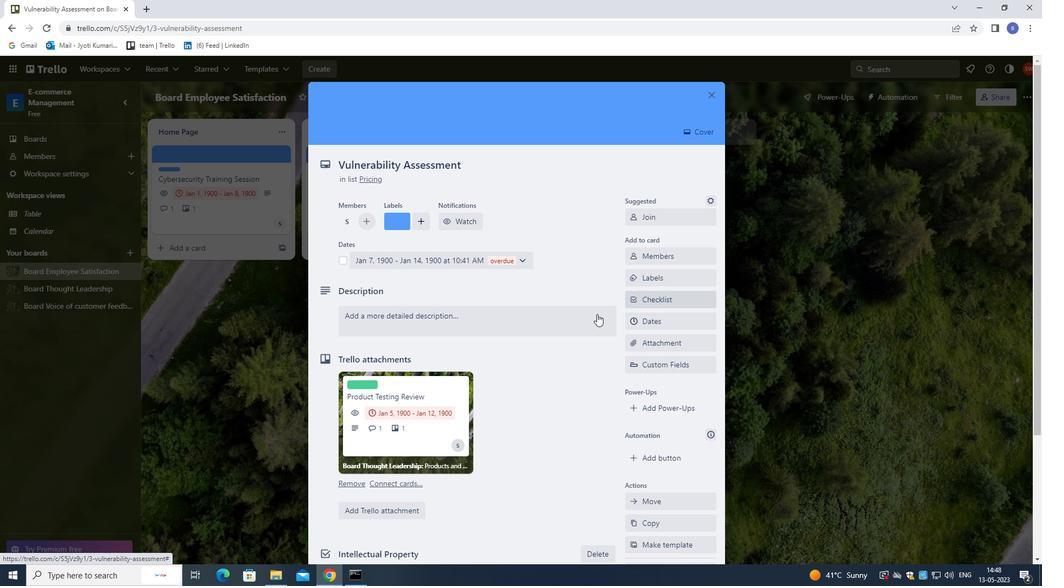 
Action: Mouse pressed left at (562, 319)
Screenshot: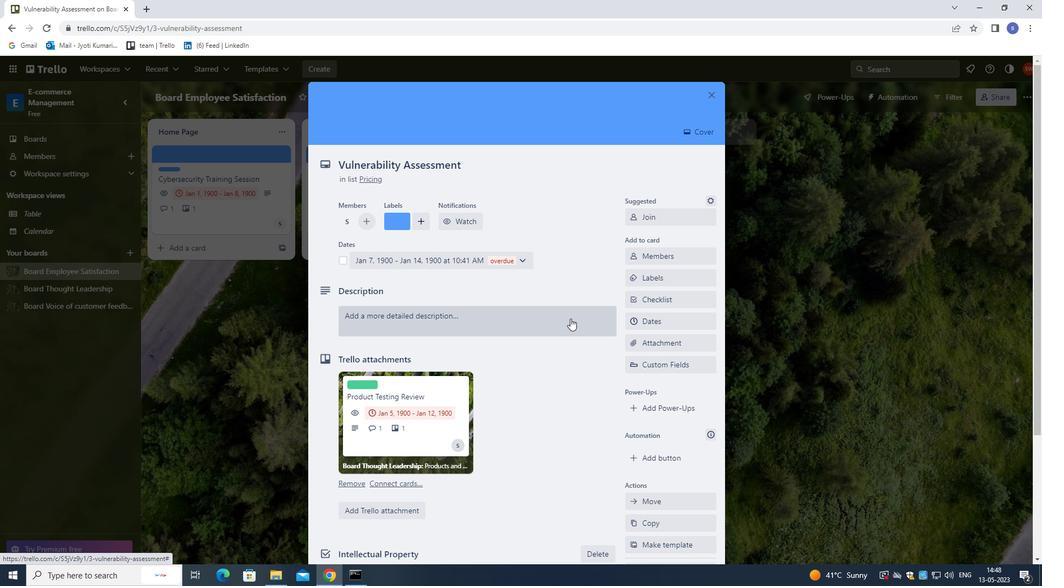 
Action: Mouse moved to (633, 329)
Screenshot: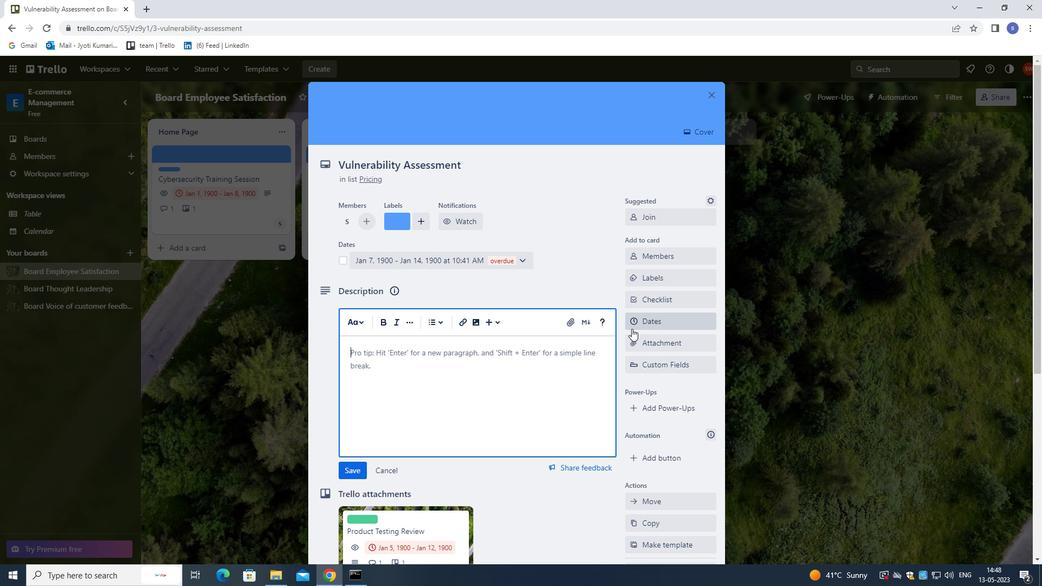 
Action: Key pressed <Key.shift>PLAN<Key.space>AND<Key.space>EXECUTE<Key.space>COMAPNY<Key.space><Key.backspace><Key.backspace><Key.backspace><Key.backspace><Key.backspace>PANY<Key.space>TEAM-BUILDING<Key.space>CONFERENCE<Key.space>WITH<Key.space>TEAM-<Key.space>BUILDING<Key.space>CHALLENGES.
Screenshot: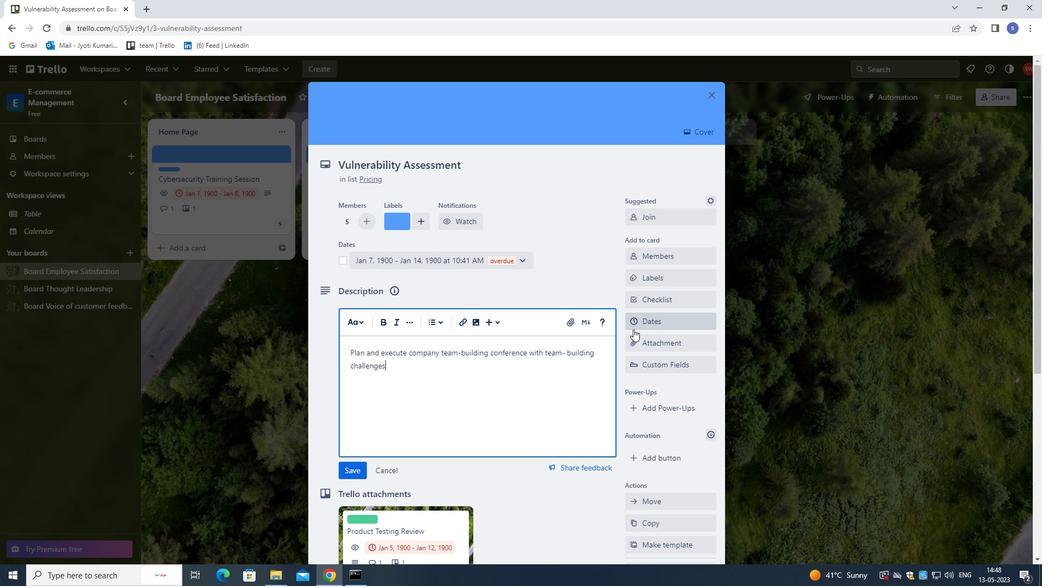 
Action: Mouse moved to (637, 329)
Screenshot: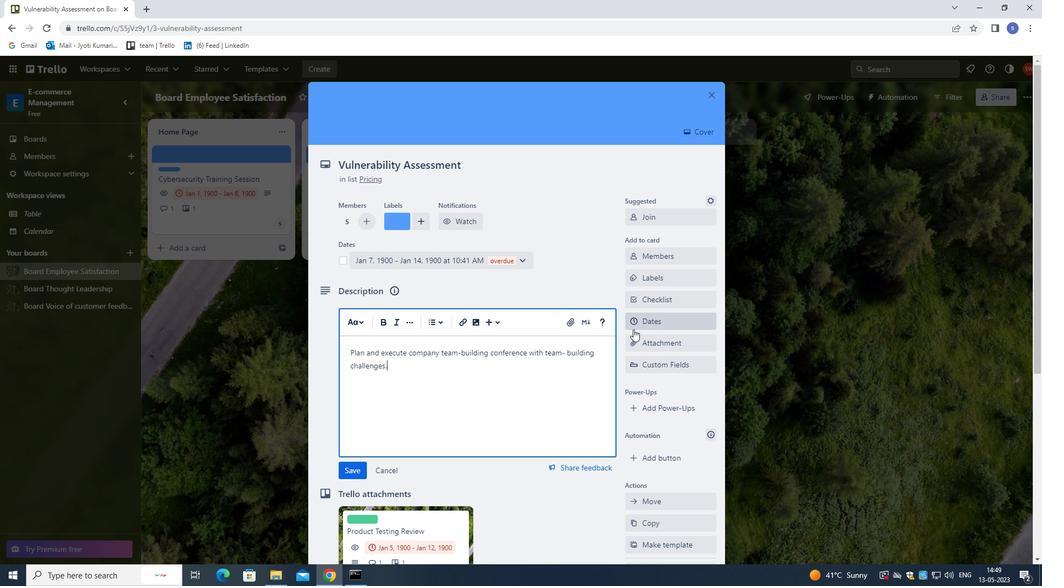 
Action: Mouse scrolled (637, 329) with delta (0, 0)
Screenshot: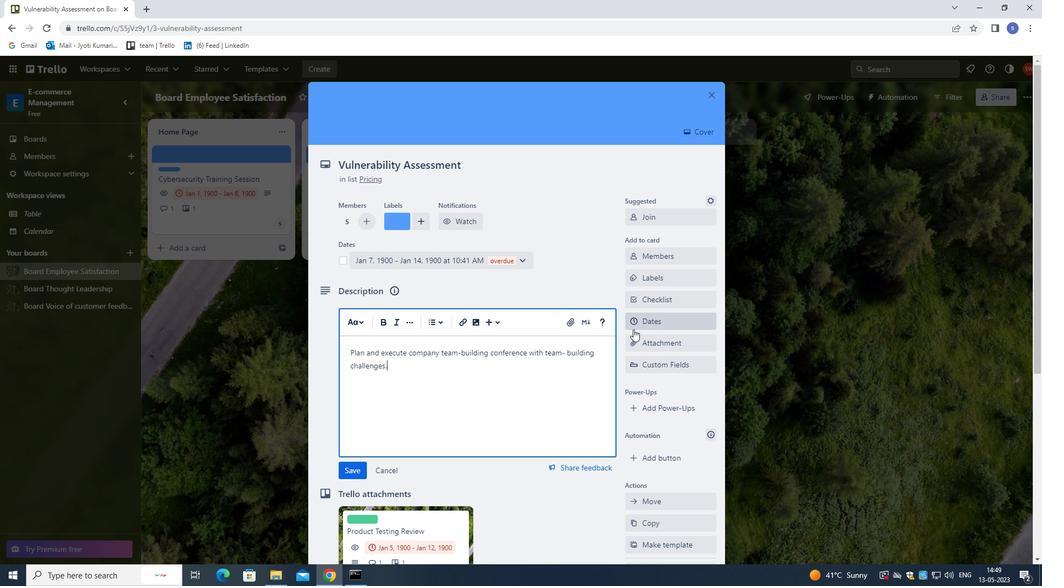 
Action: Mouse moved to (637, 338)
Screenshot: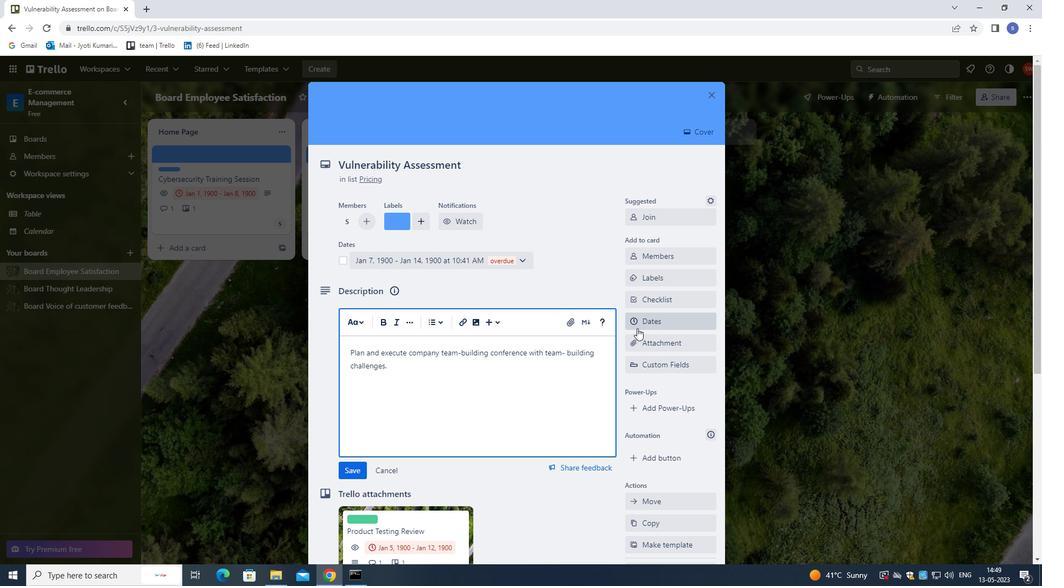 
Action: Mouse scrolled (637, 337) with delta (0, 0)
Screenshot: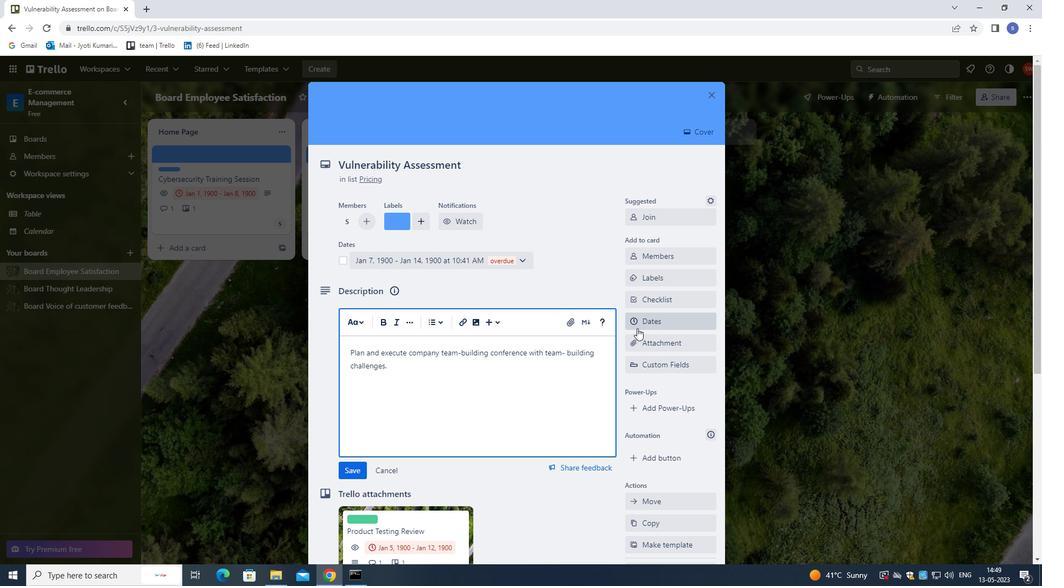 
Action: Mouse moved to (637, 343)
Screenshot: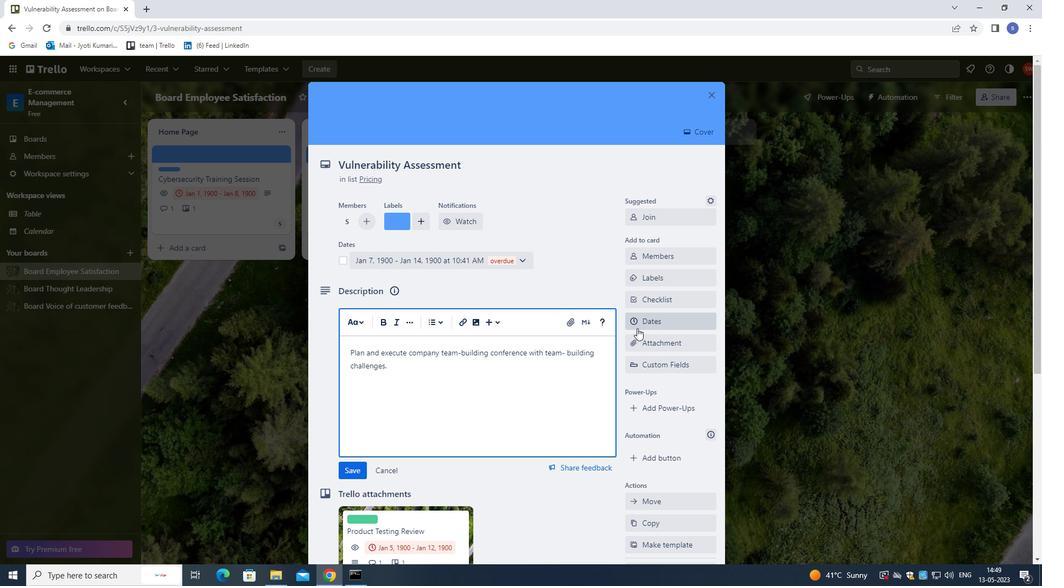 
Action: Mouse scrolled (637, 343) with delta (0, 0)
Screenshot: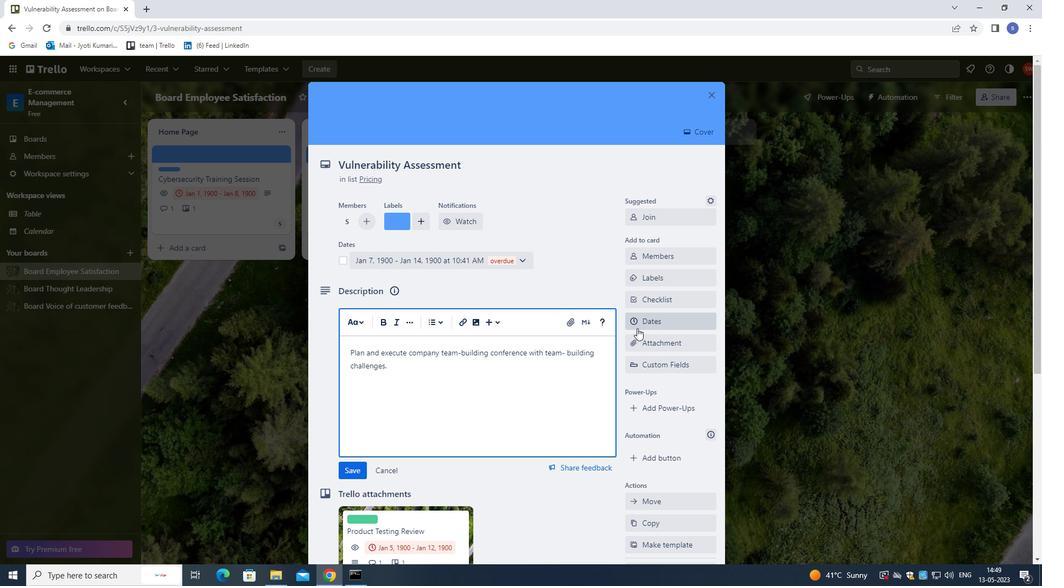 
Action: Mouse moved to (637, 347)
Screenshot: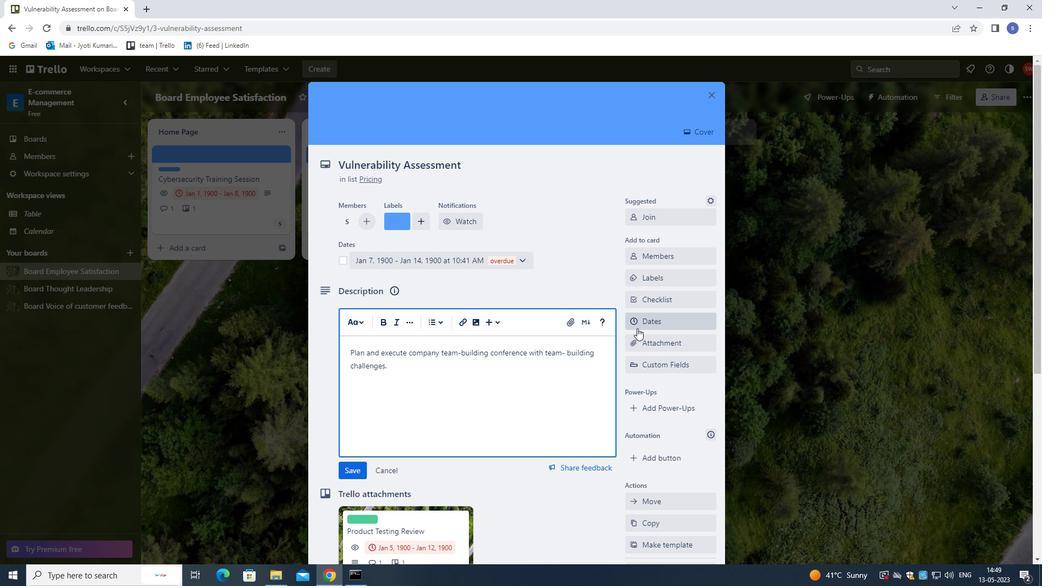 
Action: Mouse scrolled (637, 347) with delta (0, 0)
Screenshot: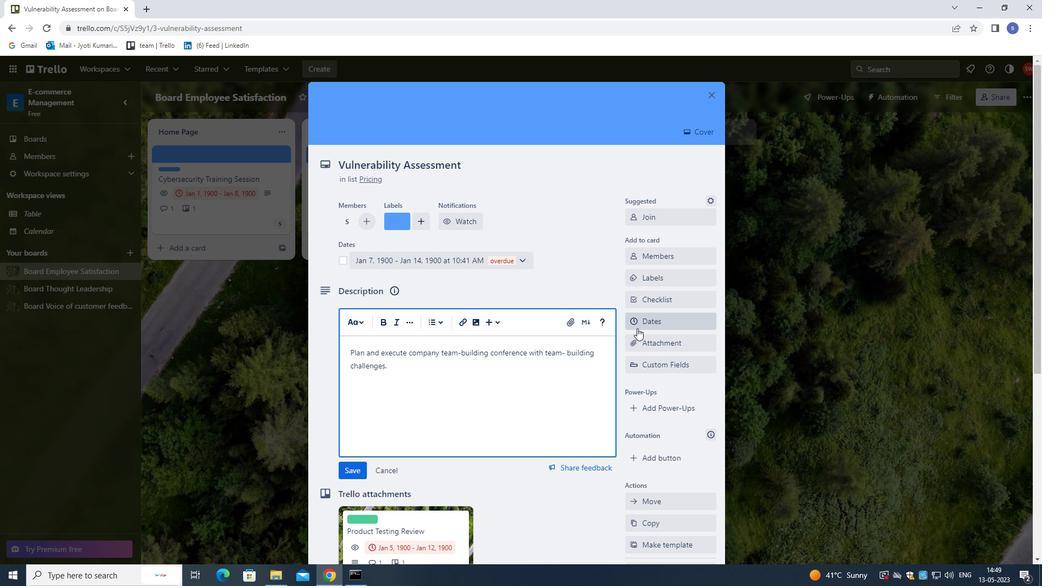 
Action: Mouse moved to (637, 350)
Screenshot: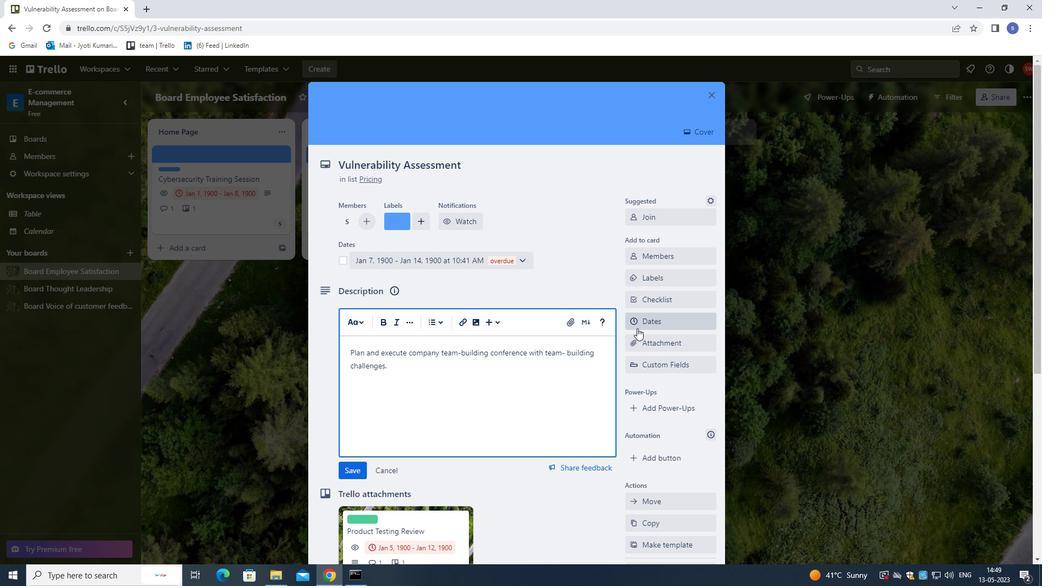 
Action: Mouse scrolled (637, 349) with delta (0, 0)
Screenshot: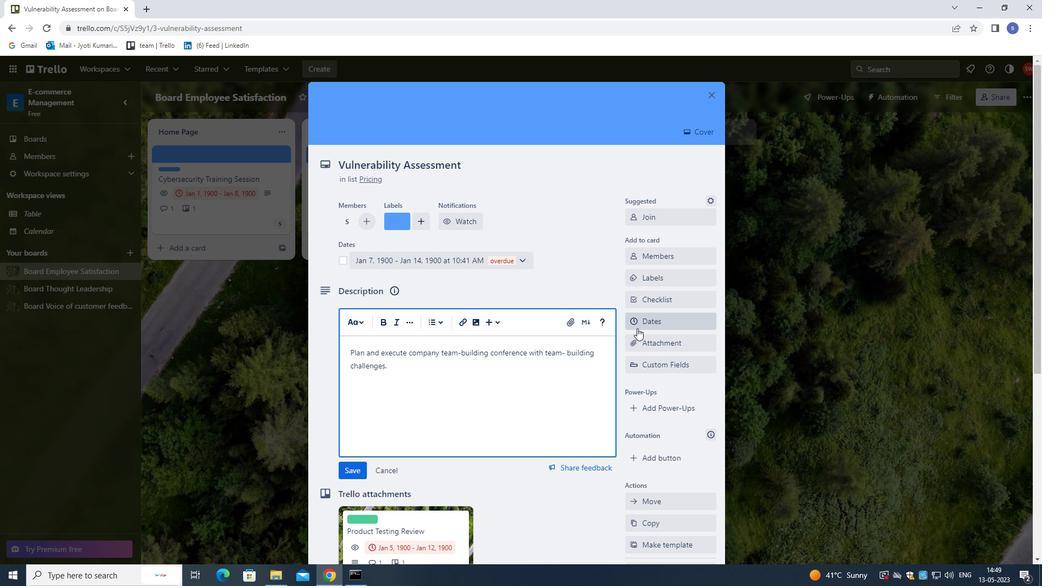 
Action: Mouse moved to (637, 353)
Screenshot: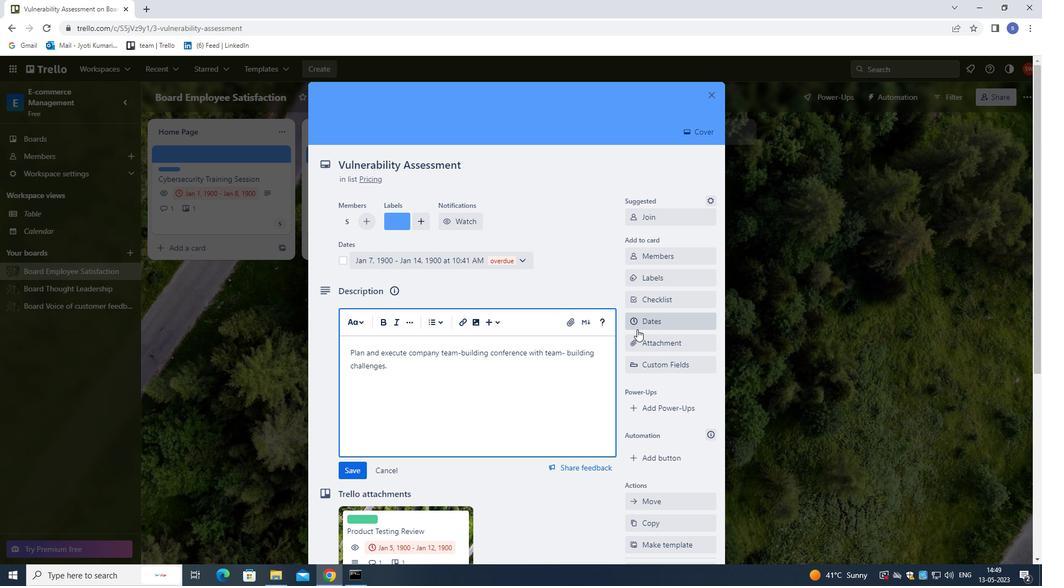 
Action: Mouse scrolled (637, 352) with delta (0, 0)
Screenshot: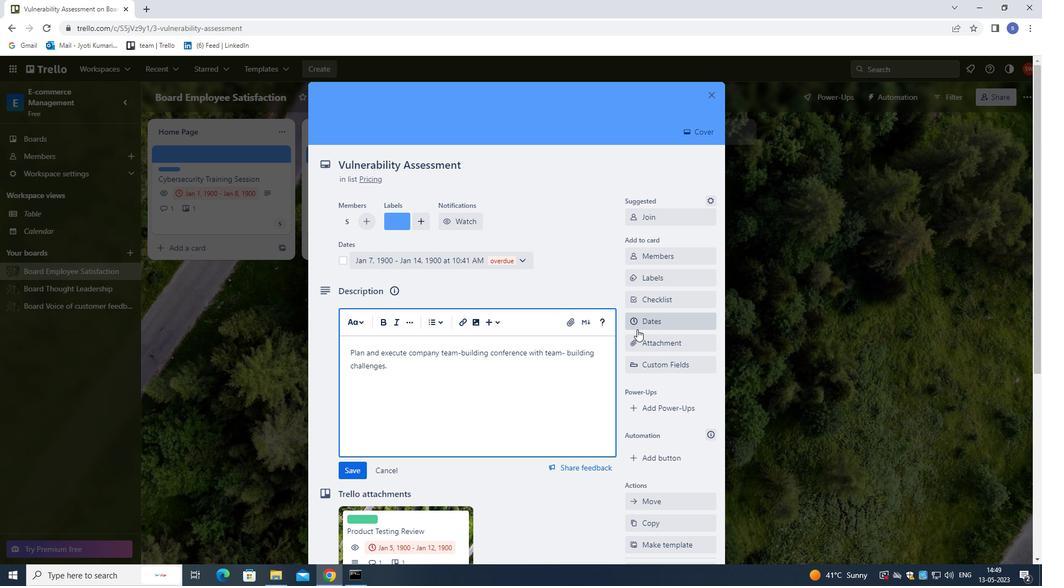 
Action: Mouse moved to (634, 365)
Screenshot: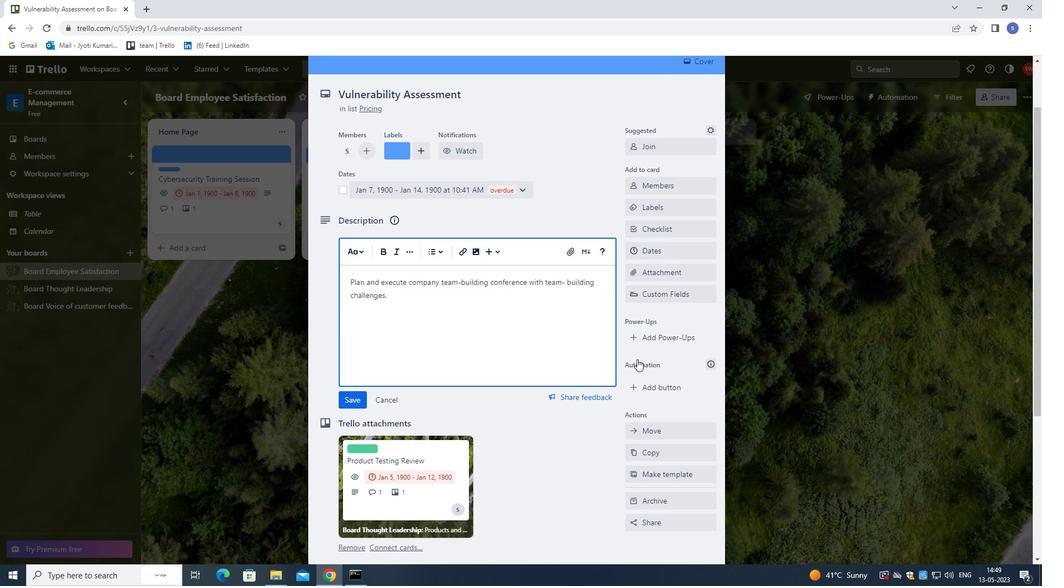 
Action: Mouse scrolled (634, 364) with delta (0, 0)
Screenshot: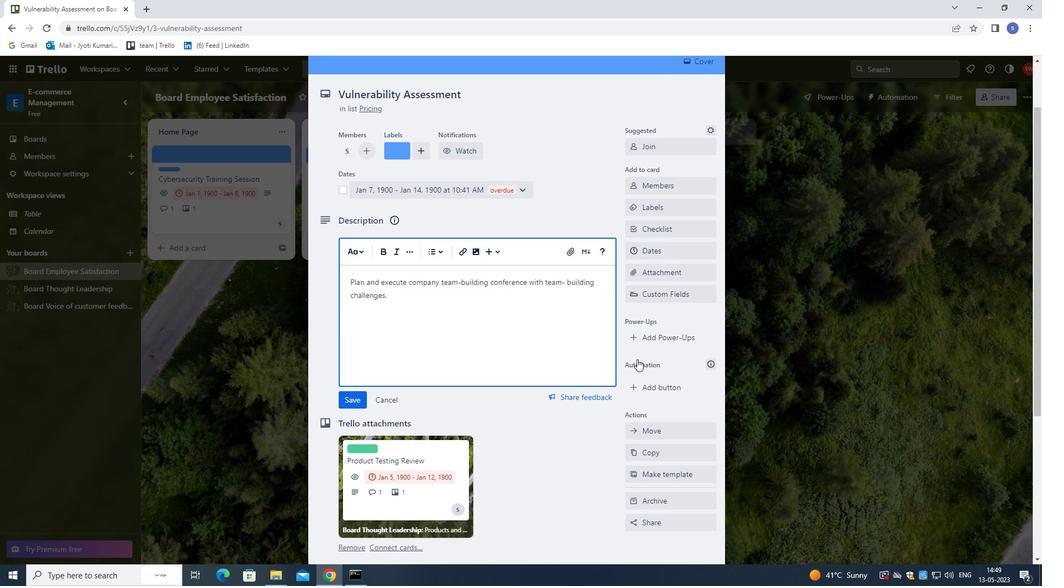 
Action: Mouse moved to (631, 371)
Screenshot: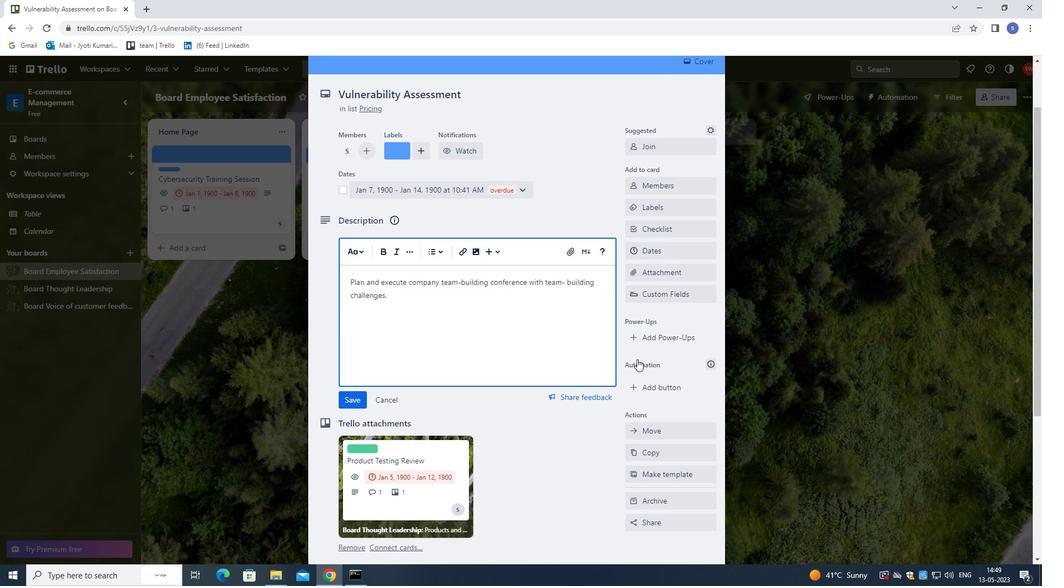 
Action: Mouse scrolled (631, 370) with delta (0, 0)
Screenshot: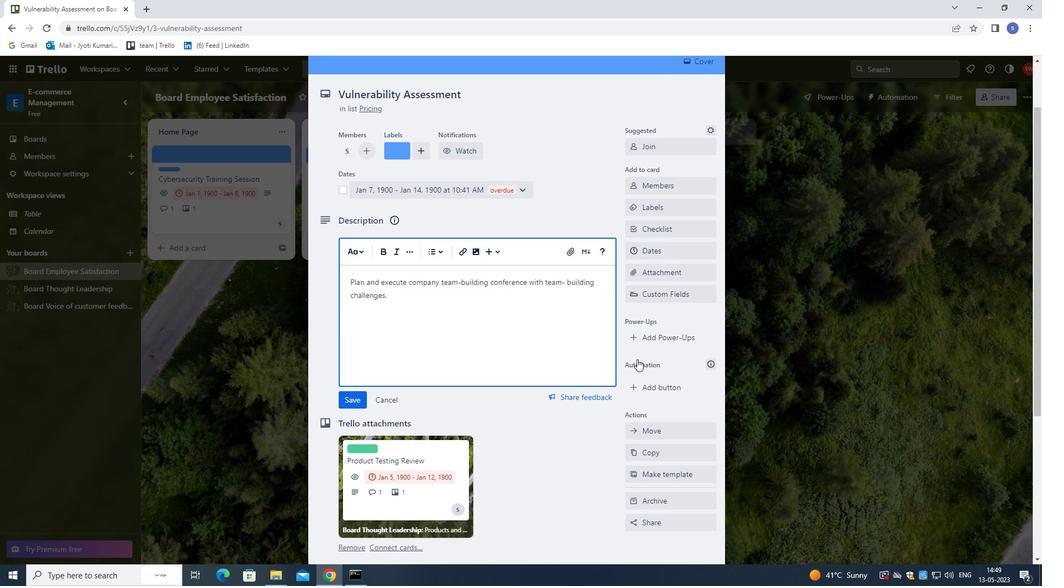 
Action: Mouse moved to (630, 375)
Screenshot: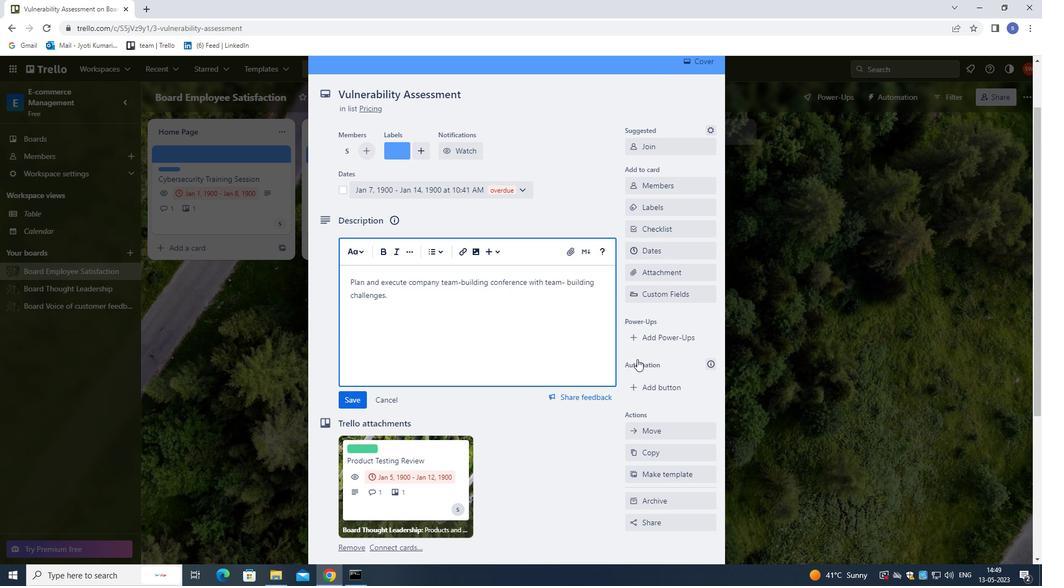 
Action: Mouse scrolled (630, 374) with delta (0, 0)
Screenshot: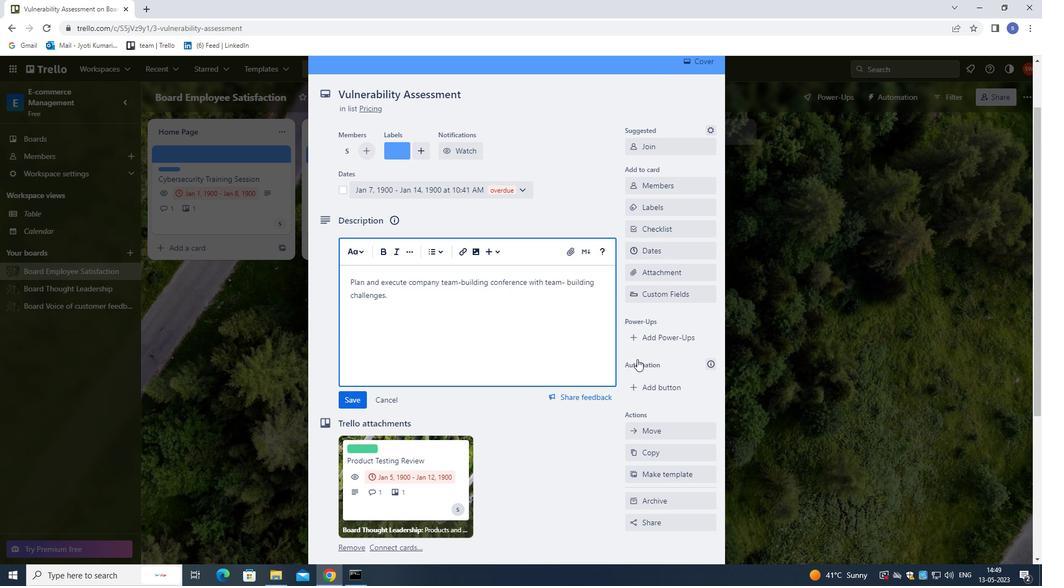 
Action: Mouse moved to (629, 379)
Screenshot: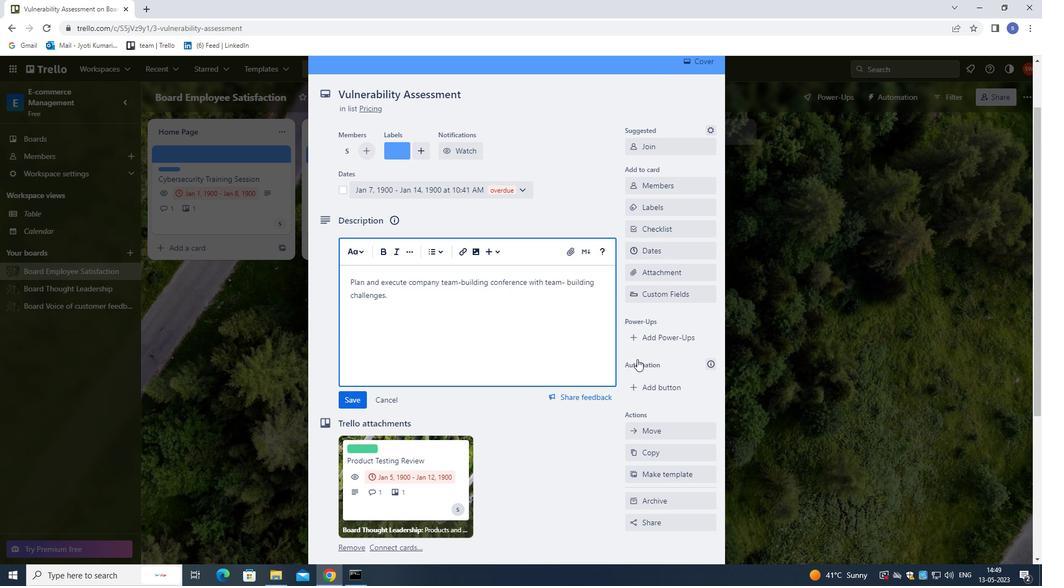 
Action: Mouse scrolled (629, 378) with delta (0, 0)
Screenshot: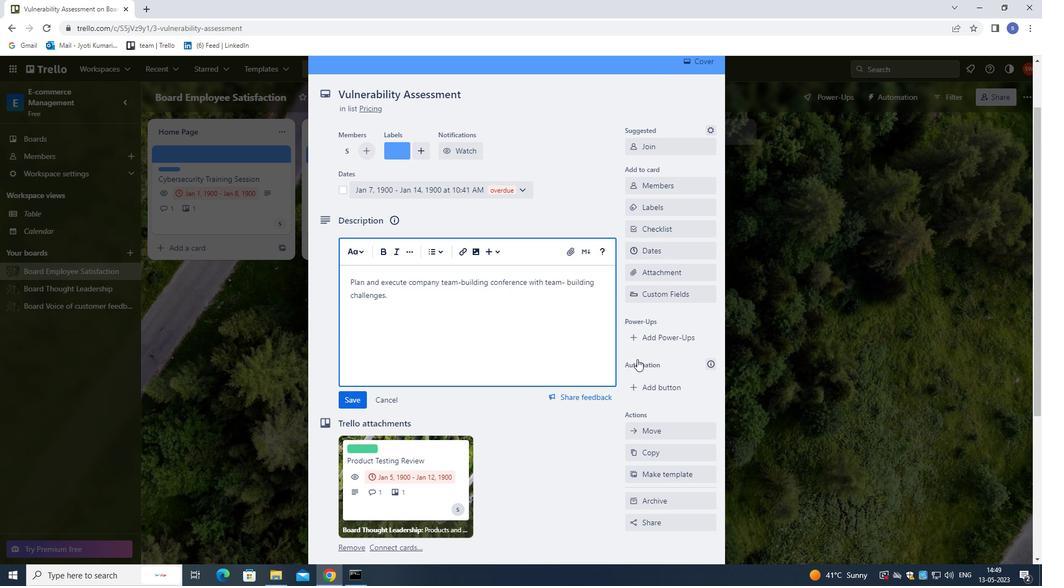 
Action: Mouse moved to (574, 486)
Screenshot: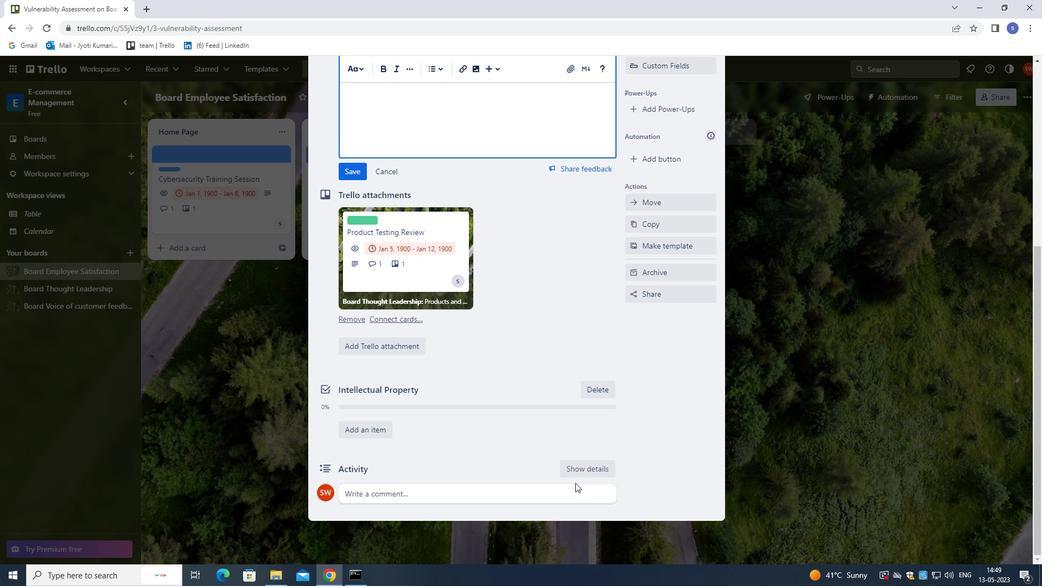 
Action: Mouse pressed left at (574, 486)
Screenshot: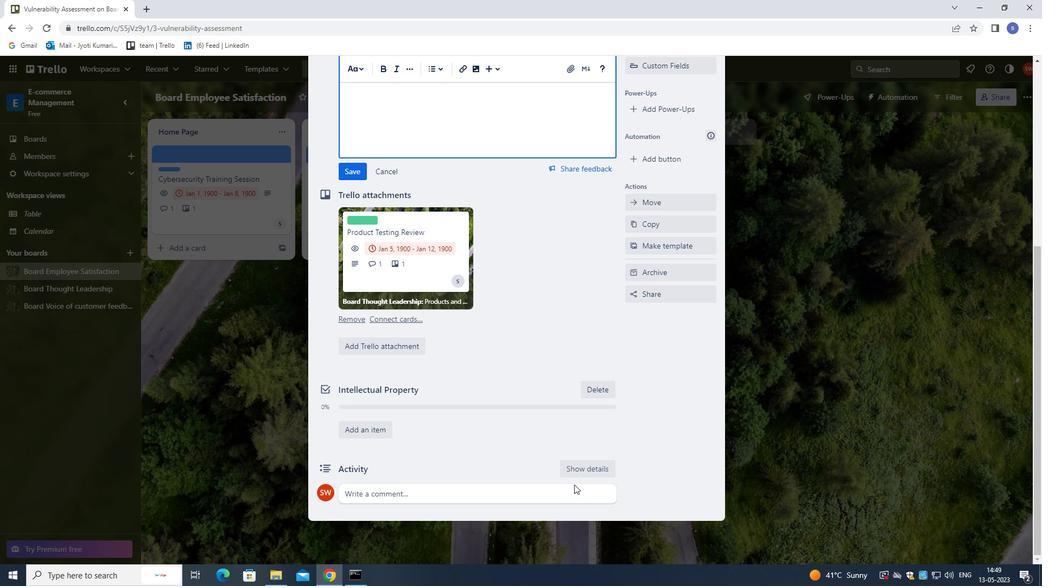 
Action: Mouse moved to (638, 424)
Screenshot: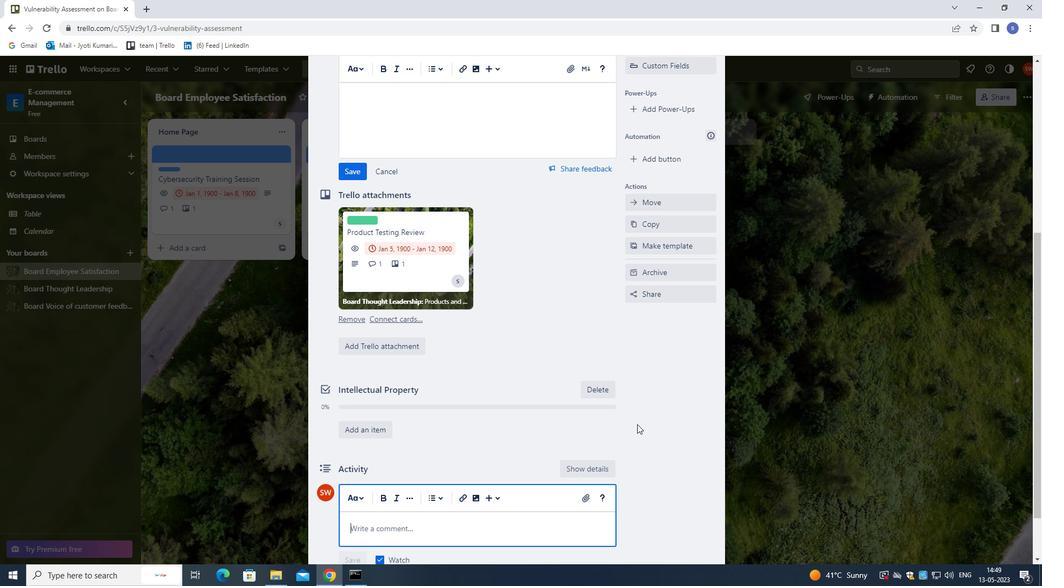
Action: Key pressed <Key.shift>WE<Key.space>SHOULD<Key.space>APPROACH<Key.space>THIS<Key.space>TASK<Key.space>WITH<Key.space>A<Key.space>SENSE<Key.space>OF<Key.space>EXPERIENCE<Key.space><Key.backspace><Key.backspace><Key.backspace><Key.backspace><Key.backspace>MENTATION<Key.space>AND<Key.space>A<Key.space>WILLINGNESS<Key.space>TO<Key.space>LEARN<Key.space>FROM<Key.space>OUR<Key.space>MISTAKES.
Screenshot: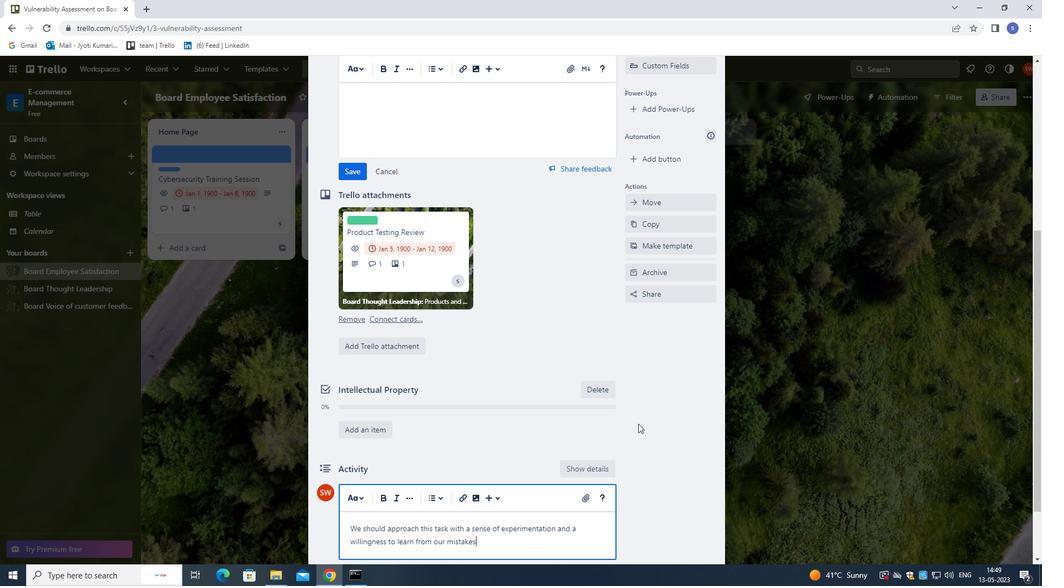 
Action: Mouse moved to (364, 176)
Screenshot: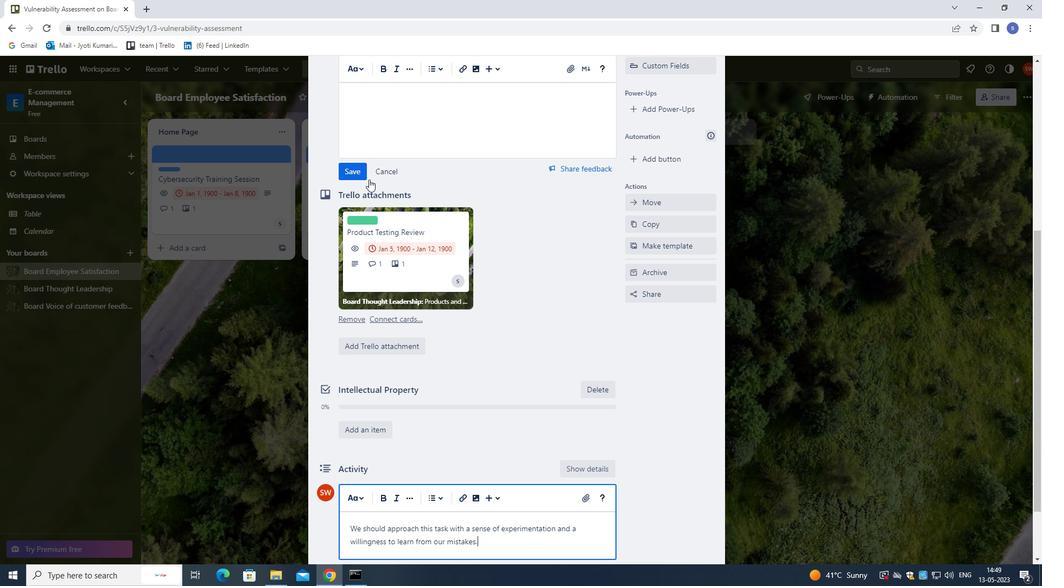 
Action: Mouse pressed left at (364, 176)
Screenshot: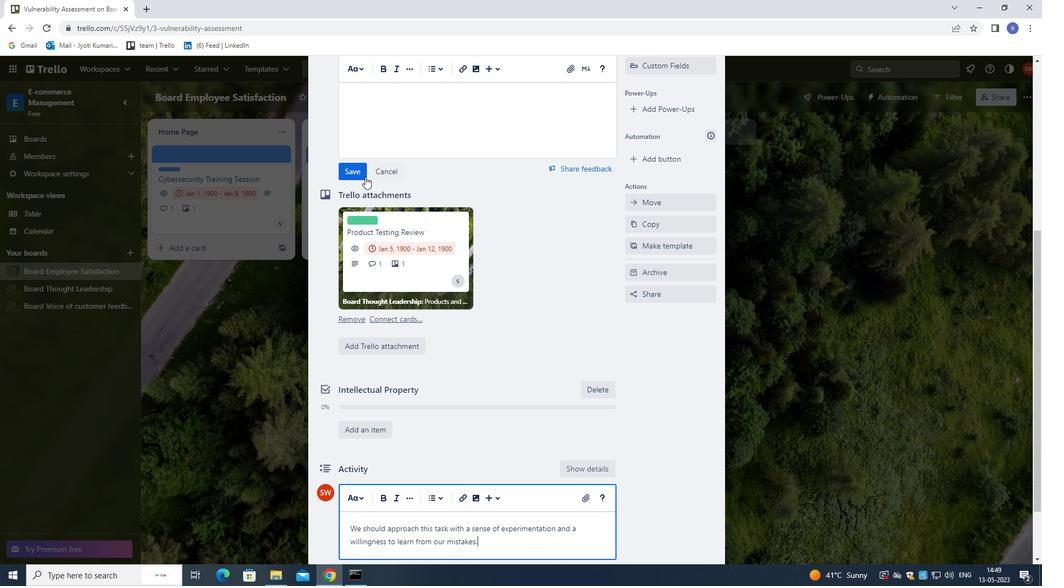 
Action: Mouse moved to (447, 253)
Screenshot: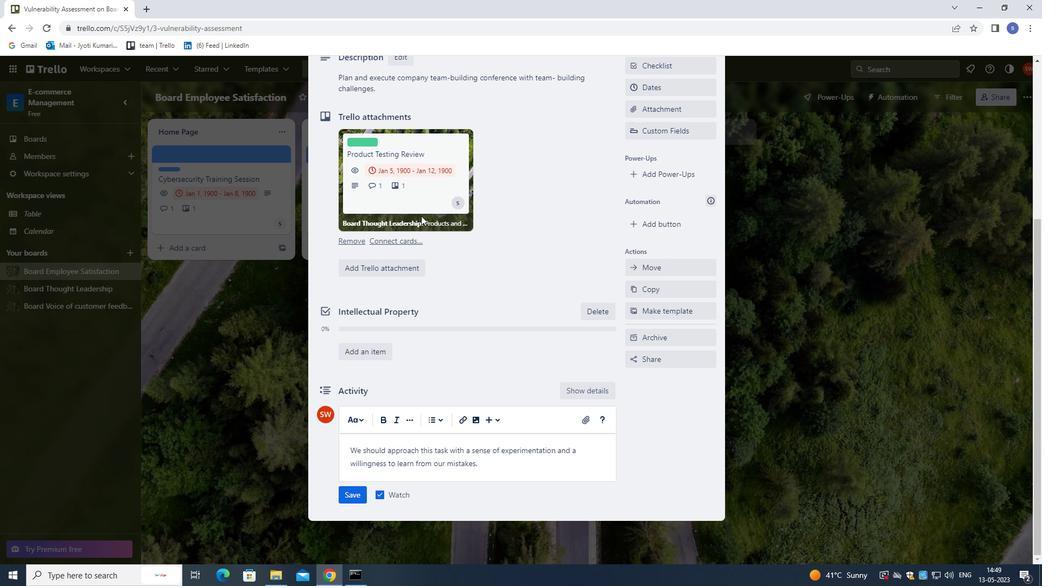 
Action: Mouse scrolled (447, 253) with delta (0, 0)
Screenshot: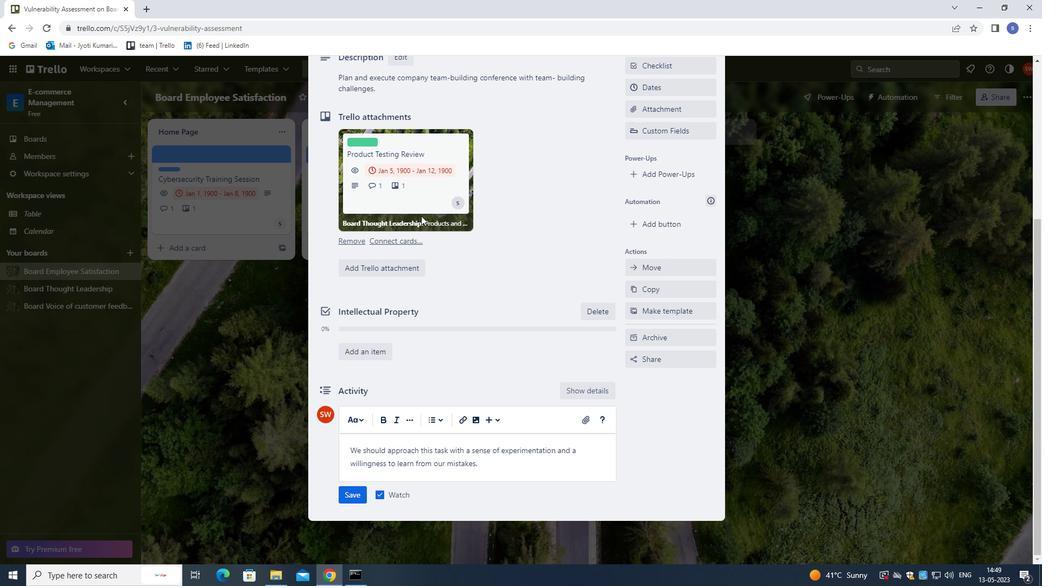 
Action: Mouse moved to (451, 281)
Screenshot: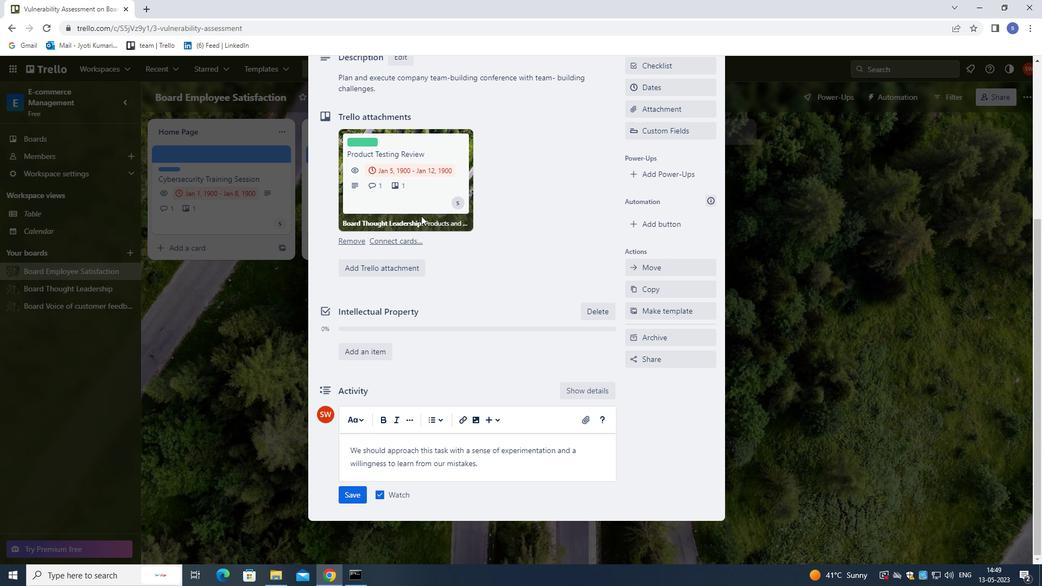 
Action: Mouse scrolled (451, 281) with delta (0, 0)
Screenshot: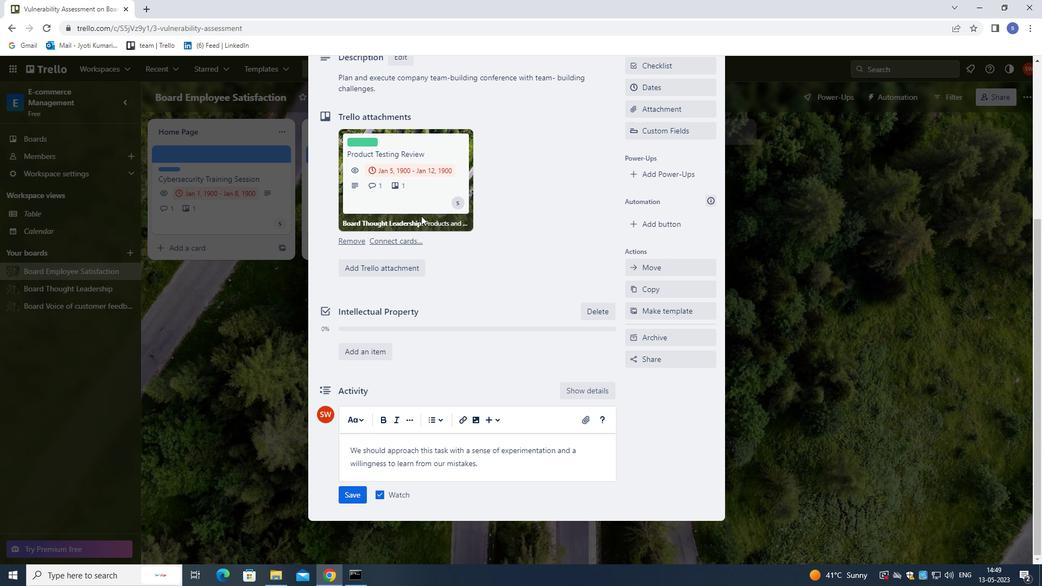 
Action: Mouse moved to (451, 311)
Screenshot: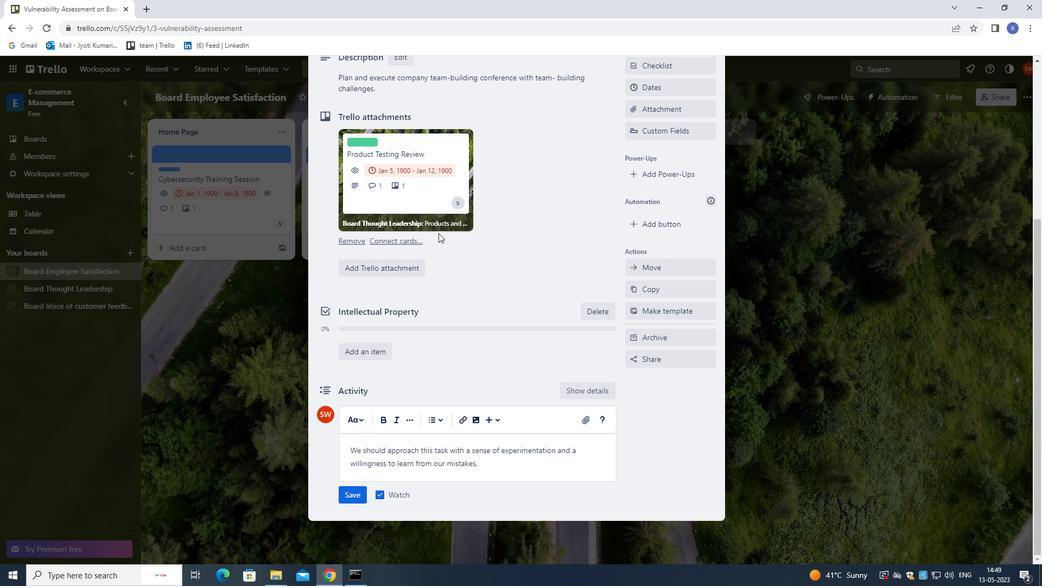 
Action: Mouse scrolled (451, 311) with delta (0, 0)
Screenshot: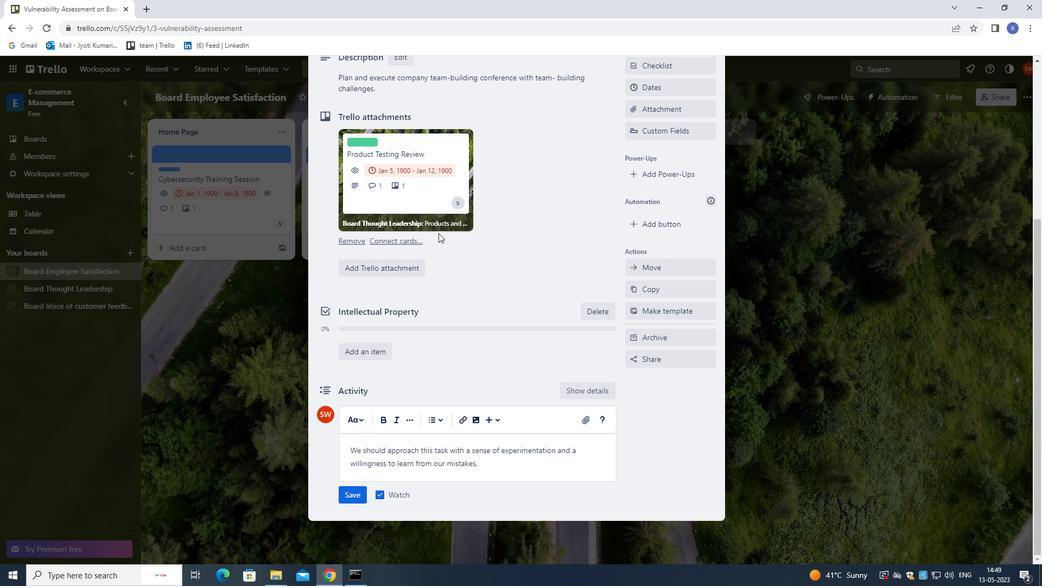 
Action: Mouse moved to (358, 496)
Screenshot: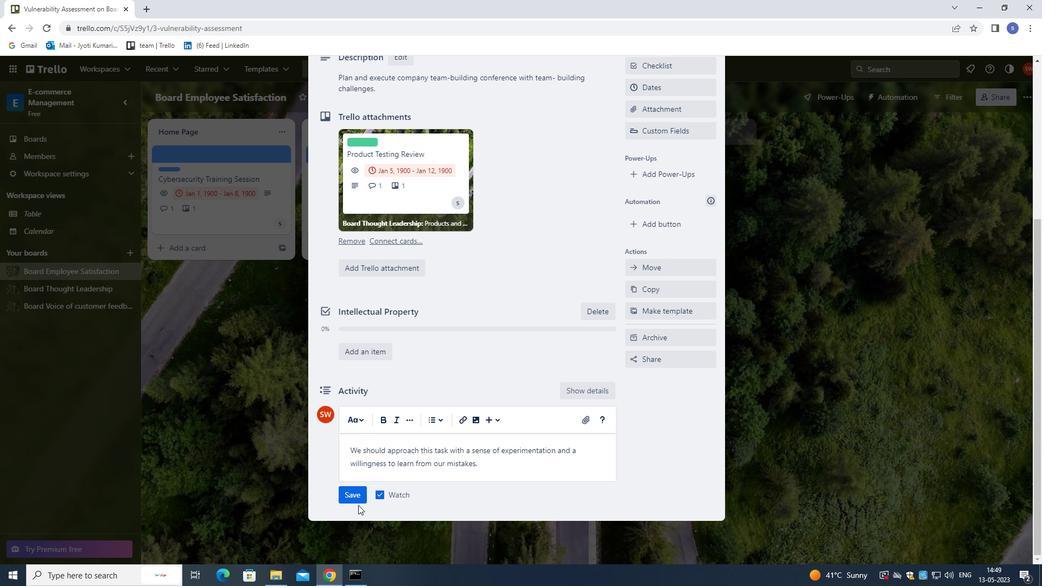 
Action: Mouse pressed left at (358, 496)
Screenshot: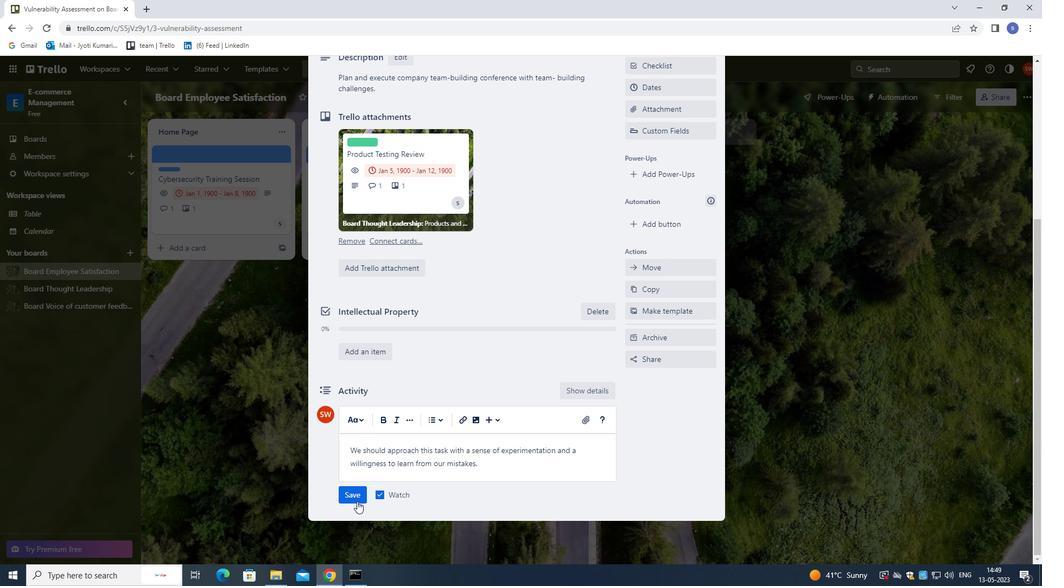 
Action: Mouse moved to (548, 412)
Screenshot: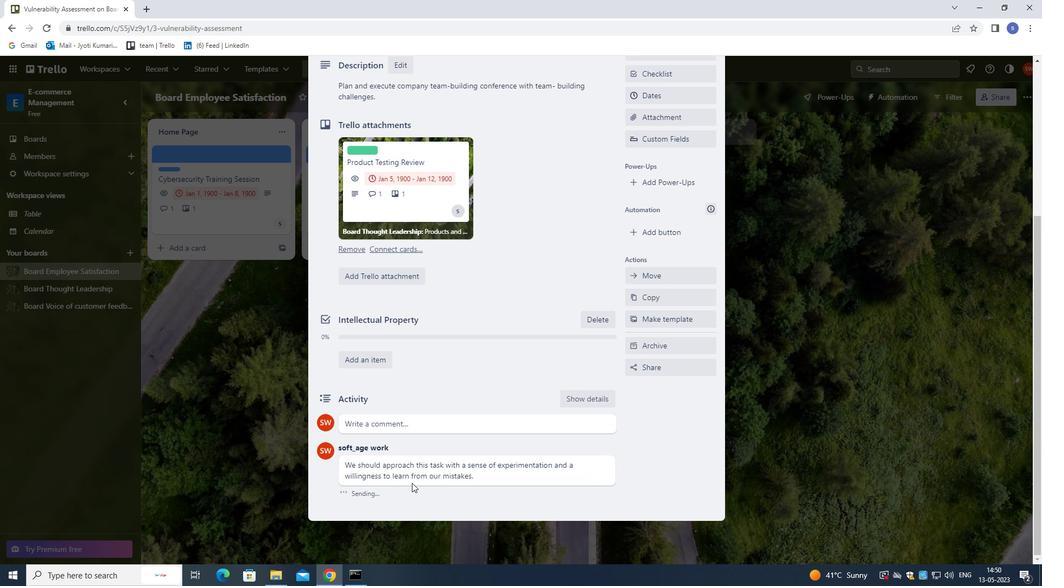 
Action: Mouse scrolled (548, 412) with delta (0, 0)
Screenshot: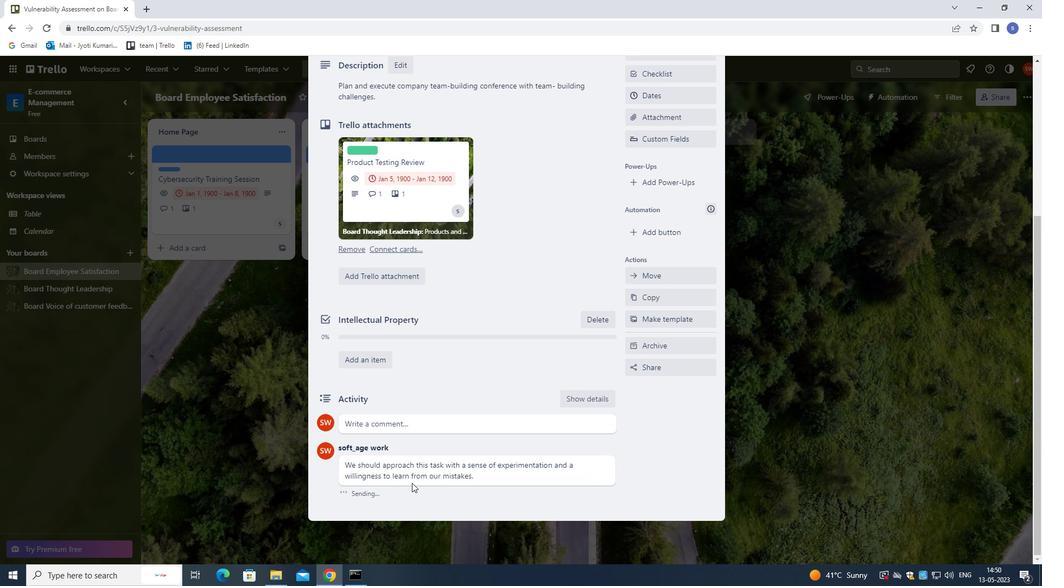 
Action: Mouse moved to (551, 405)
Screenshot: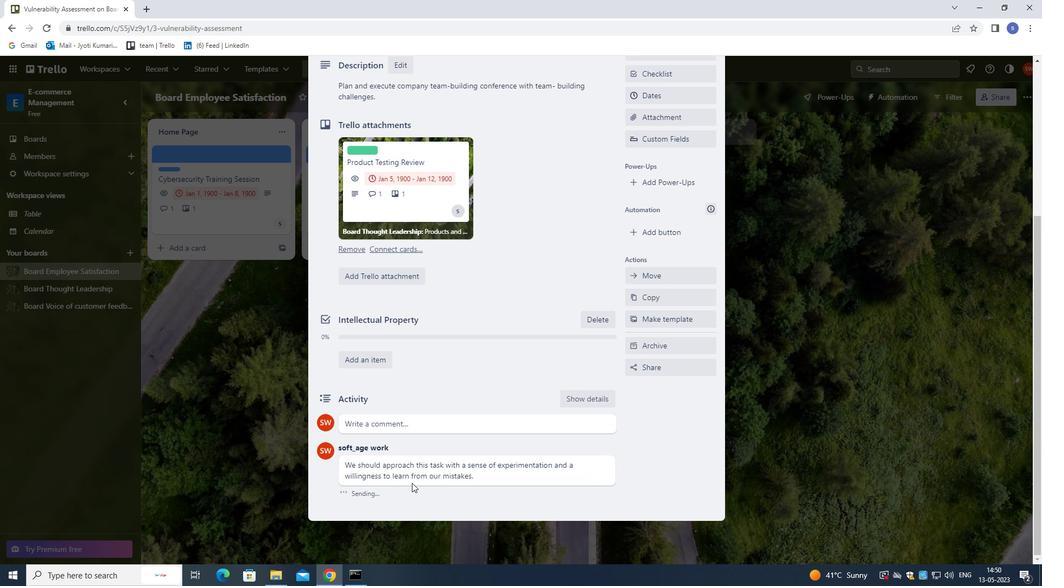 
Action: Mouse scrolled (551, 405) with delta (0, 0)
Screenshot: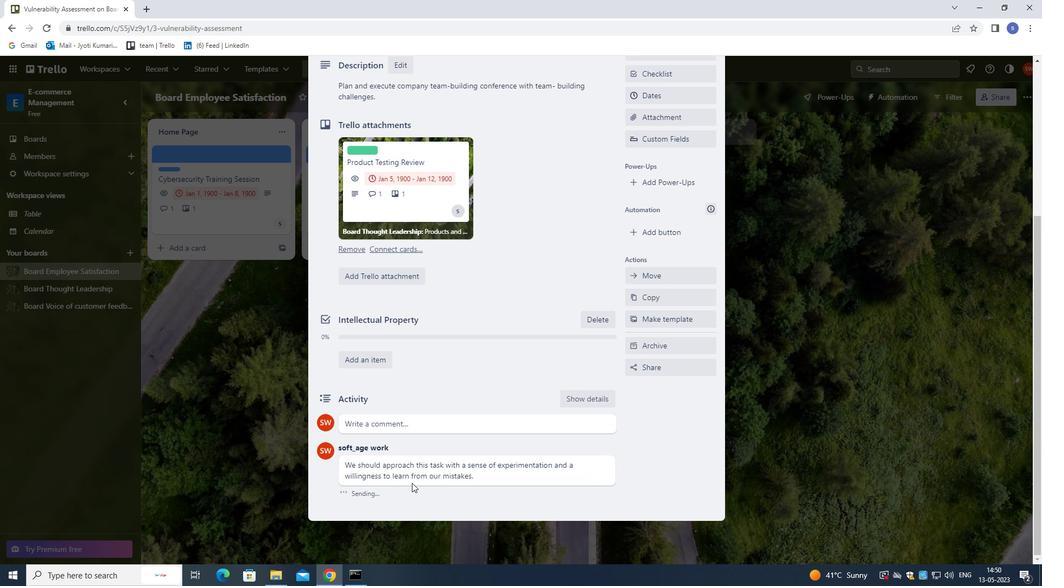 
Action: Mouse moved to (557, 395)
Screenshot: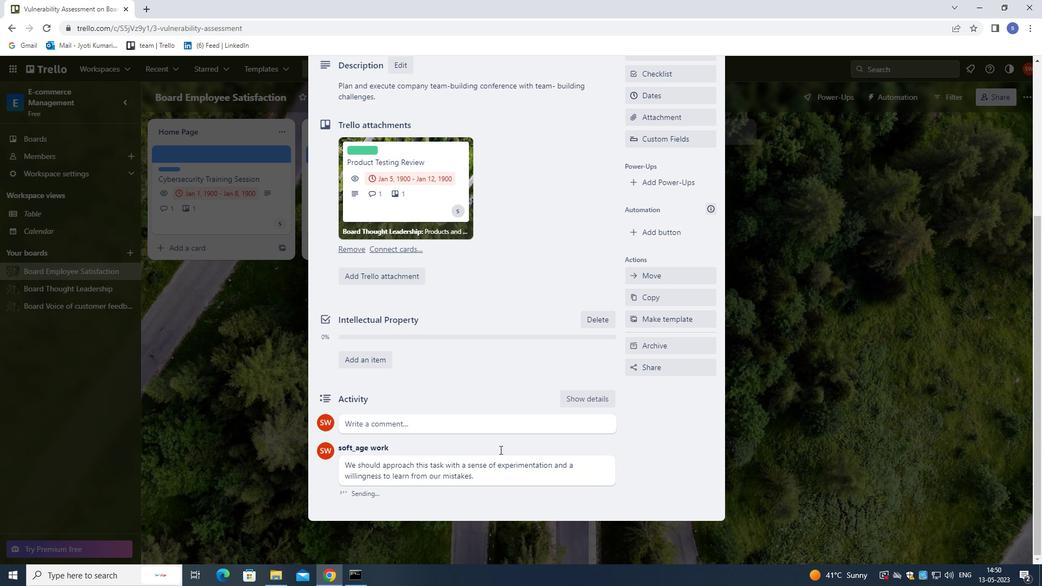 
Action: Mouse scrolled (557, 396) with delta (0, 0)
Screenshot: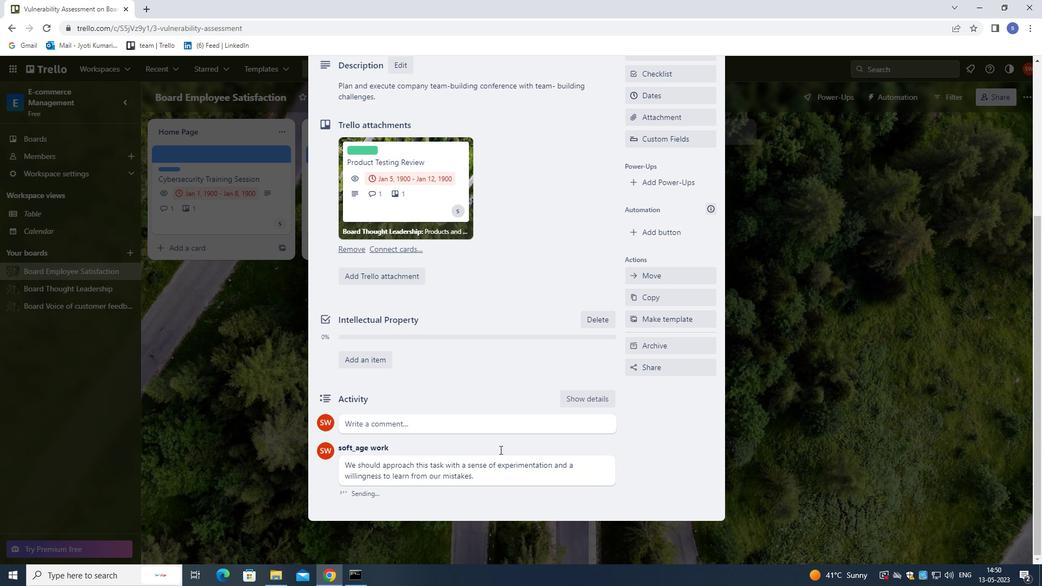 
Action: Mouse moved to (562, 388)
Screenshot: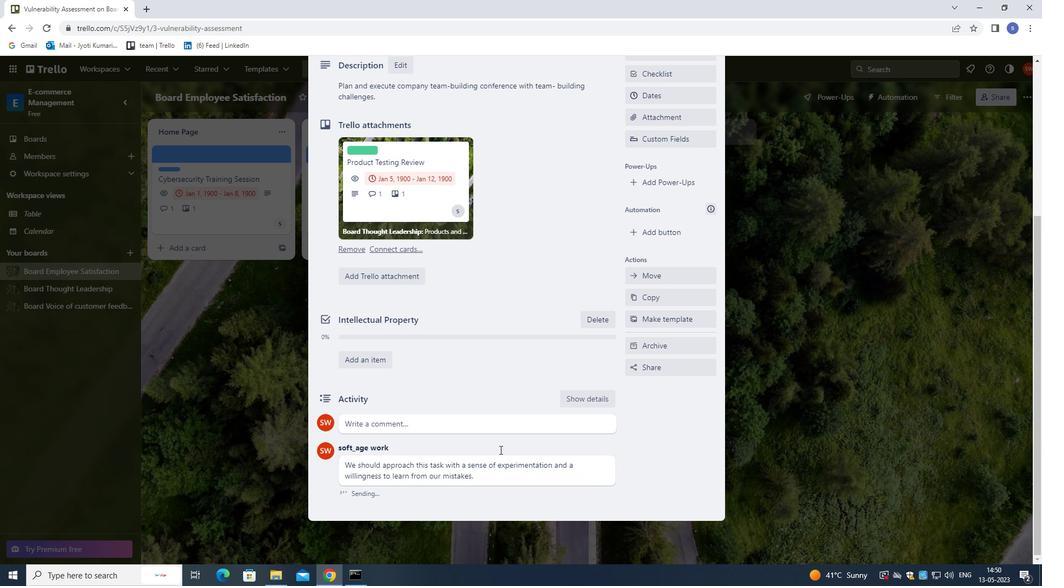 
Action: Mouse scrolled (562, 389) with delta (0, 0)
Screenshot: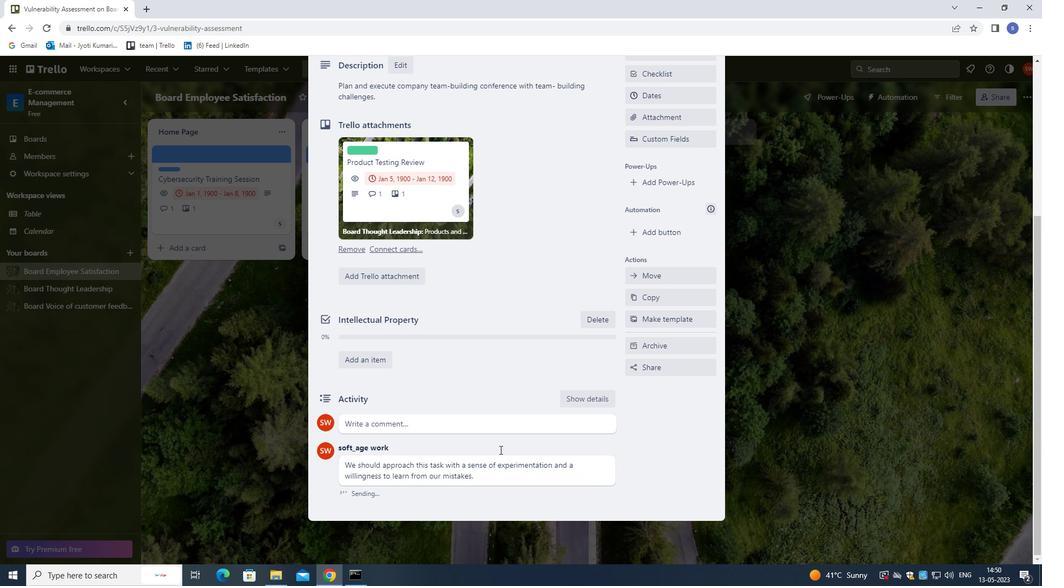 
Action: Mouse moved to (564, 386)
Screenshot: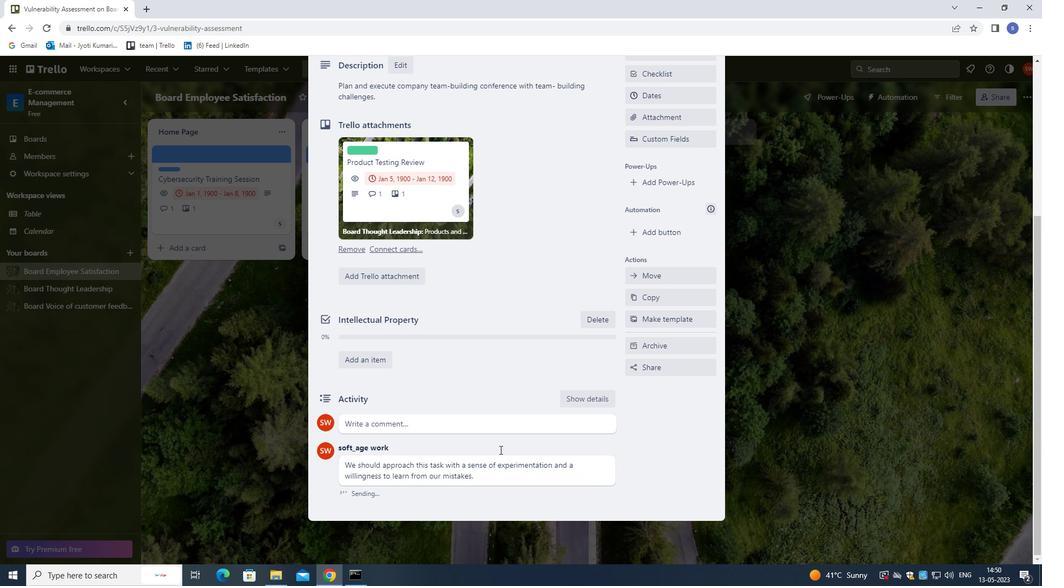 
Action: Mouse scrolled (564, 386) with delta (0, 0)
Screenshot: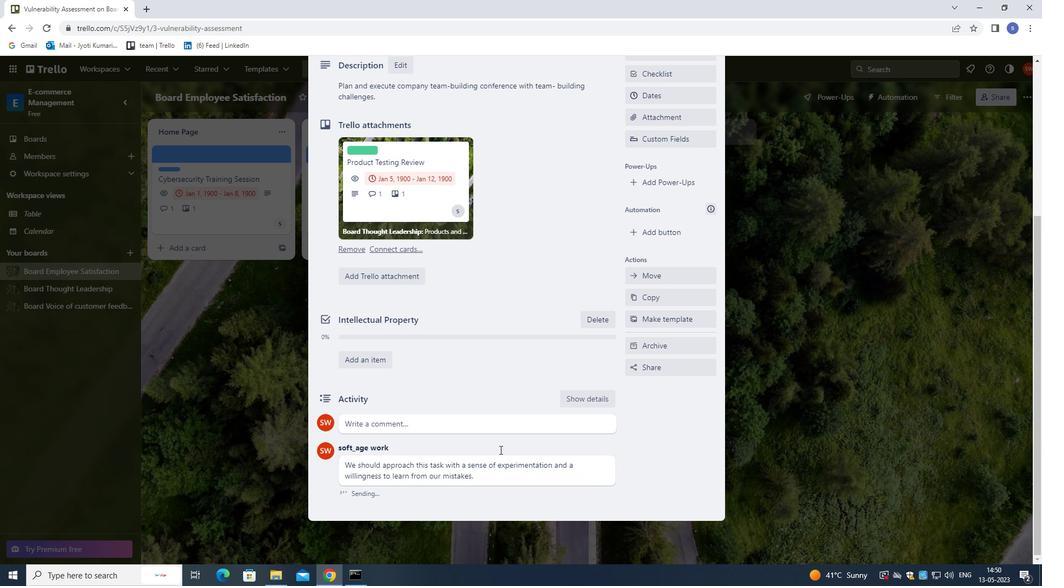 
Action: Mouse moved to (575, 370)
Screenshot: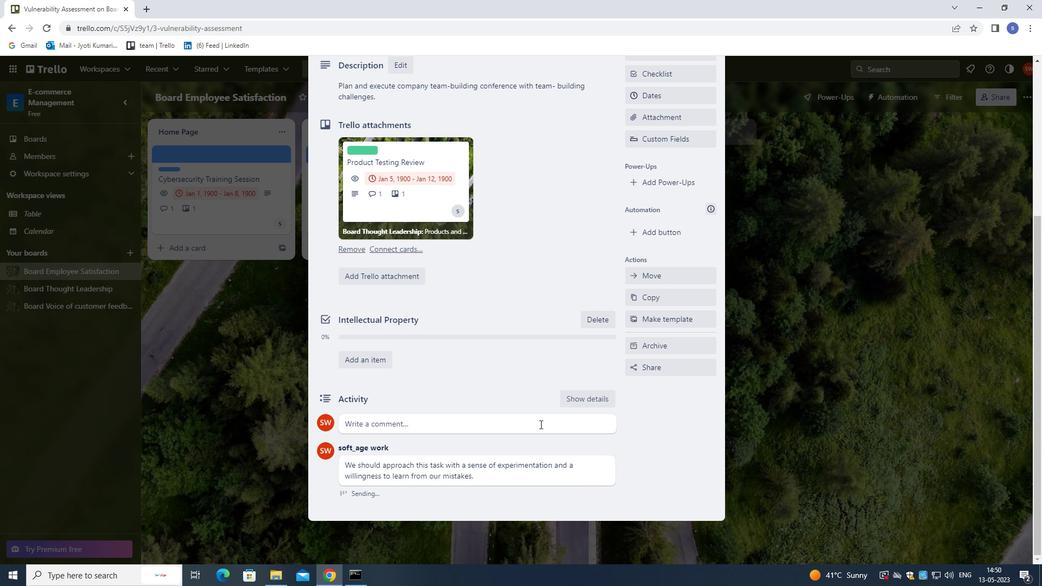 
Action: Mouse scrolled (575, 371) with delta (0, 0)
Screenshot: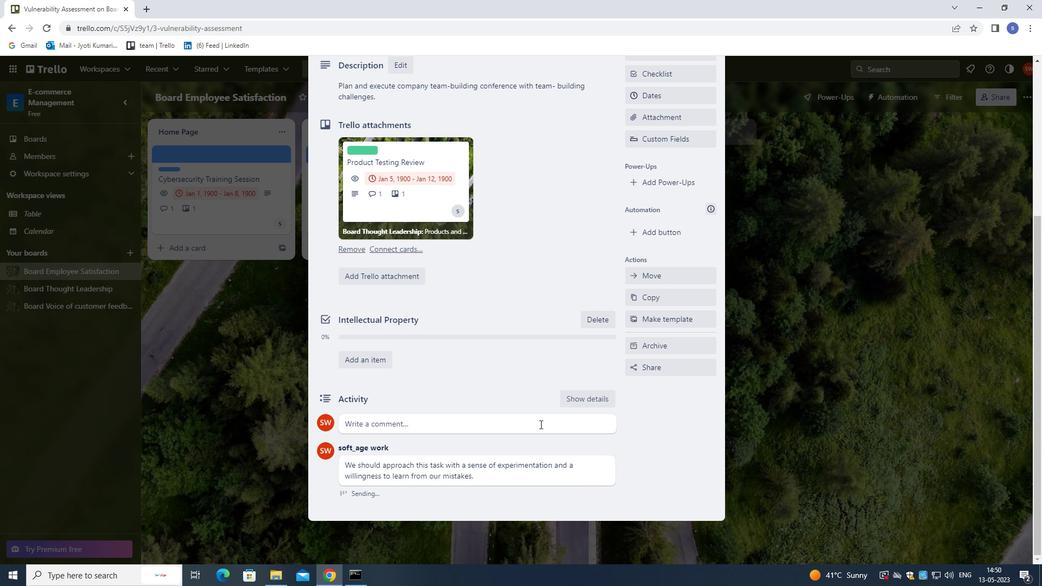 
Action: Mouse moved to (713, 93)
Screenshot: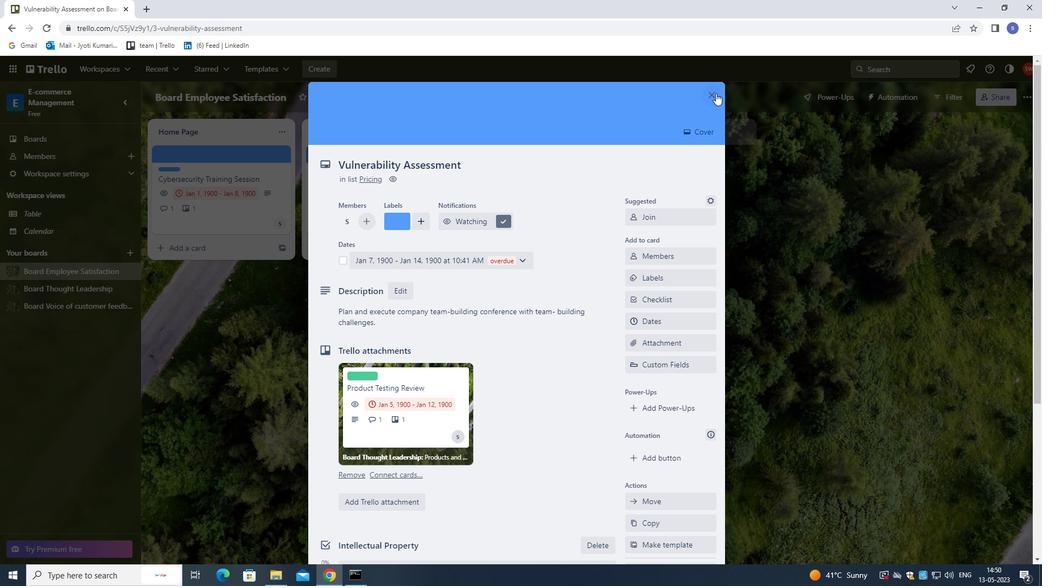
Action: Mouse pressed left at (713, 93)
Screenshot: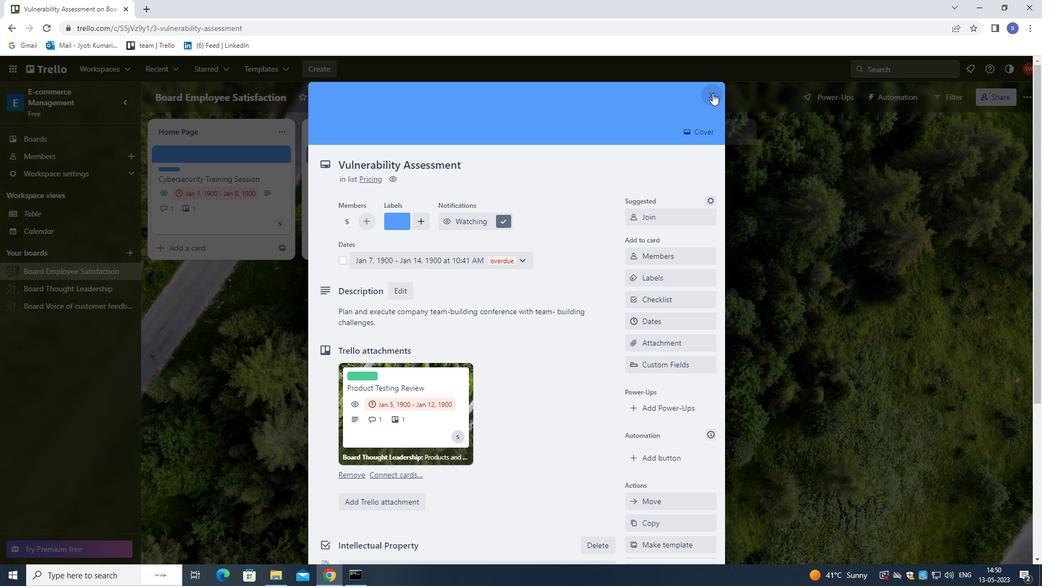 
Action: Mouse moved to (717, 95)
Screenshot: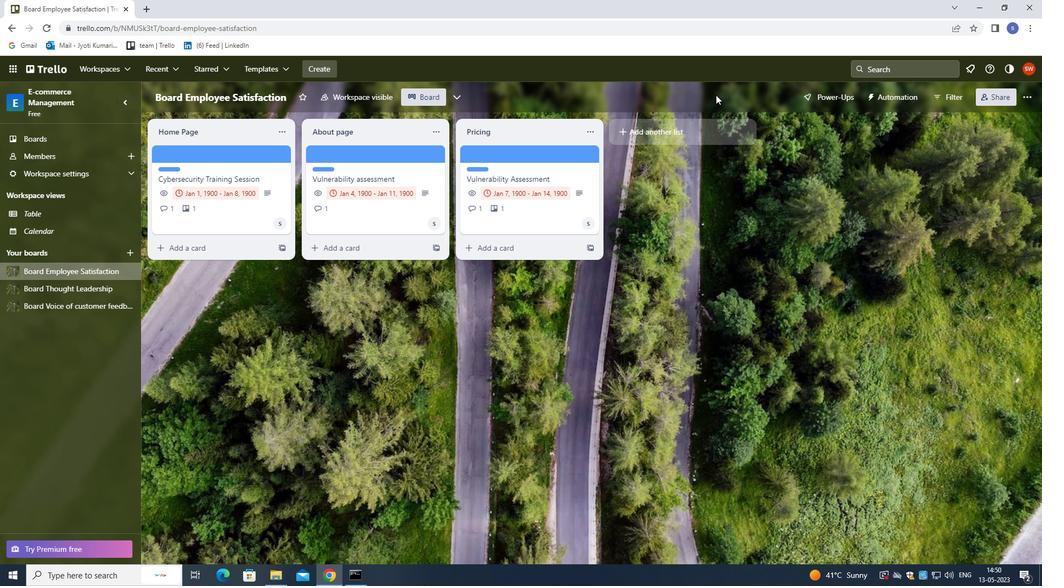 
